 Task: Find connections with filter location Lagny-sur-Marne with filter topic #SmallBusinesswith filter profile language French with filter current company Aadhar Housing Finance Ltd. with filter school Government Engineering College (GEC) Bhavnagar with filter industry Fisheries with filter service category Information Management with filter keywords title Chief People Officer
Action: Mouse moved to (485, 89)
Screenshot: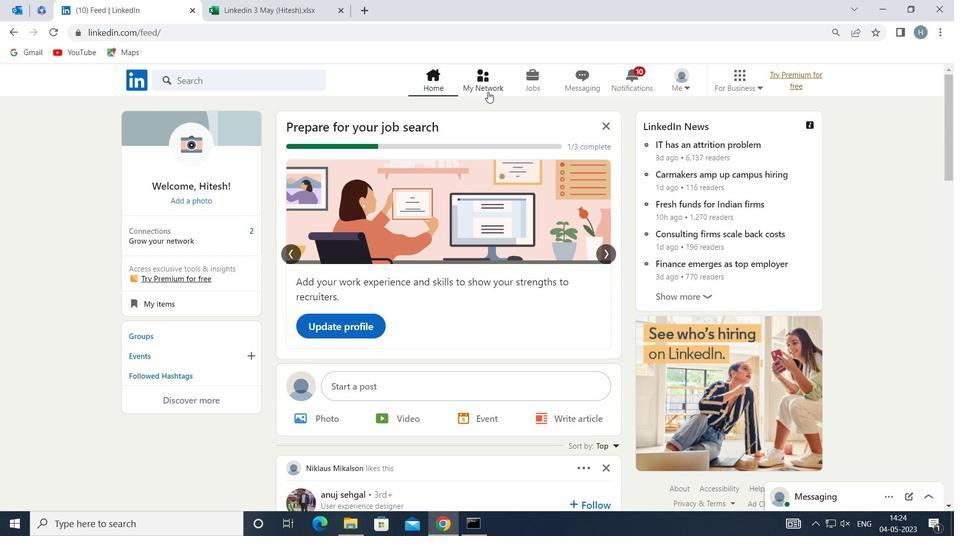 
Action: Mouse pressed left at (485, 89)
Screenshot: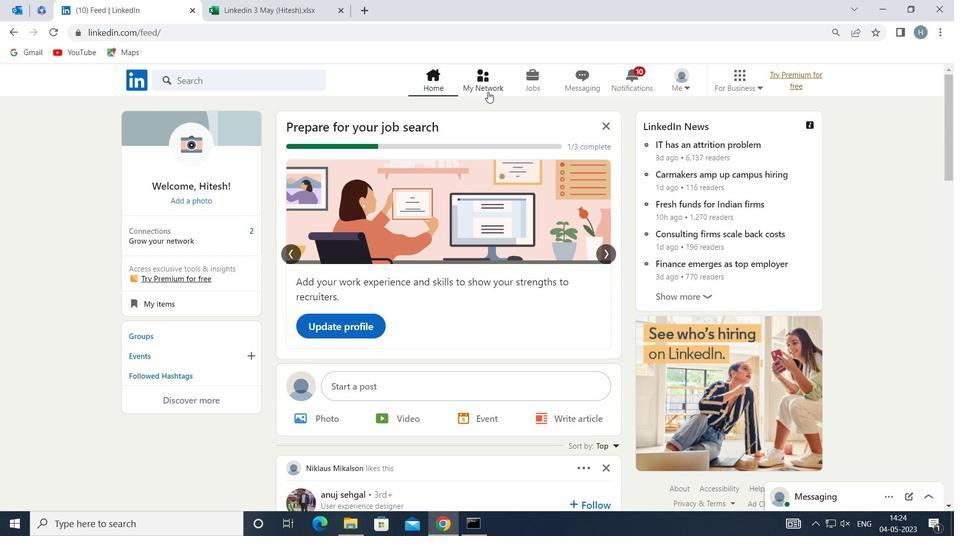 
Action: Mouse moved to (284, 149)
Screenshot: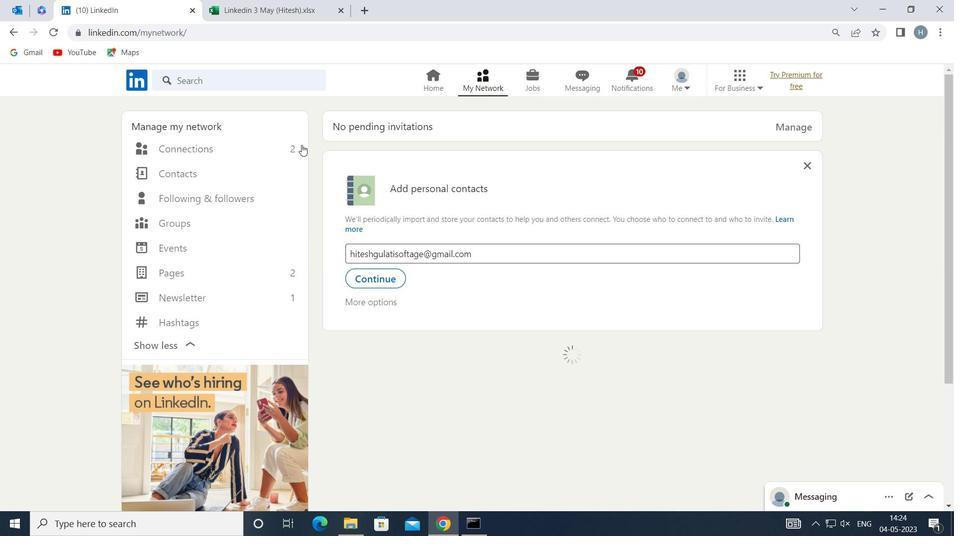 
Action: Mouse pressed left at (284, 149)
Screenshot: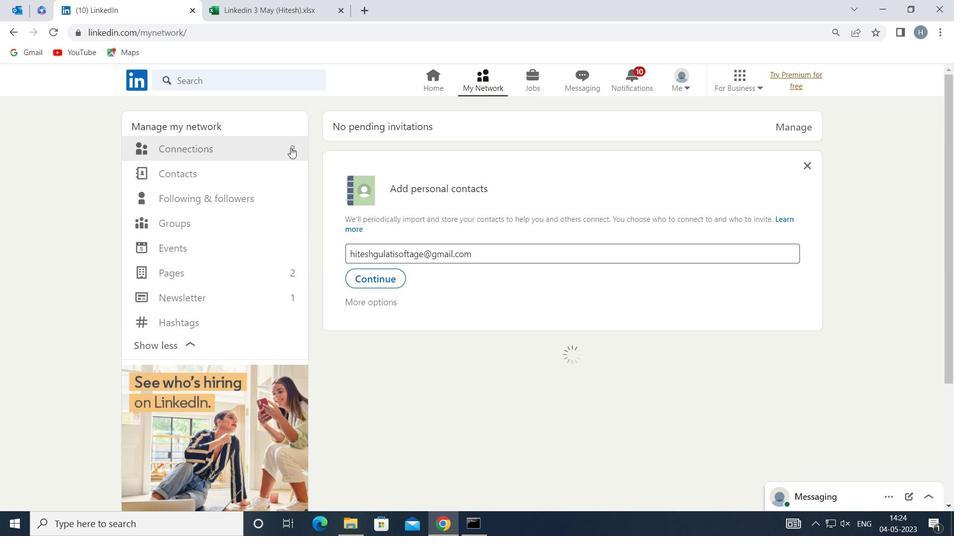 
Action: Mouse moved to (548, 148)
Screenshot: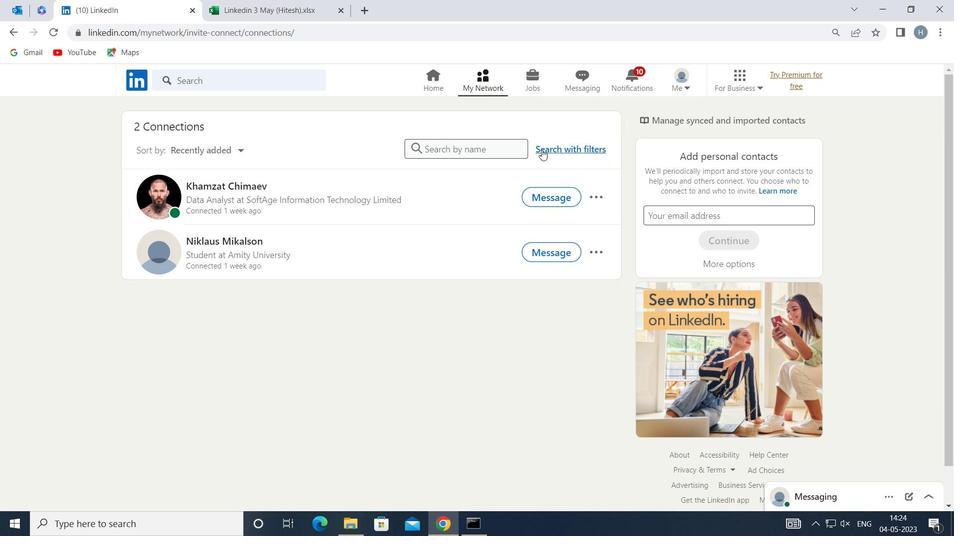 
Action: Mouse pressed left at (548, 148)
Screenshot: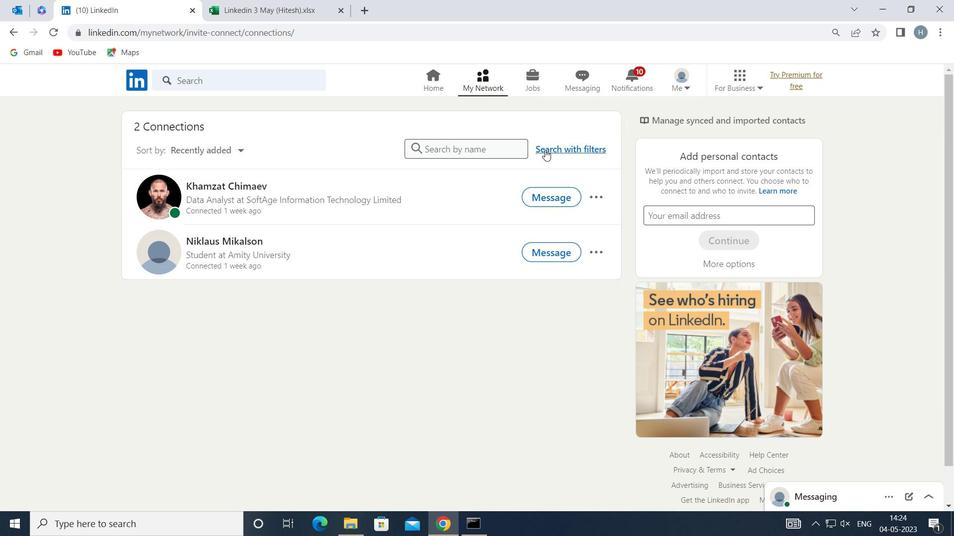 
Action: Mouse moved to (521, 112)
Screenshot: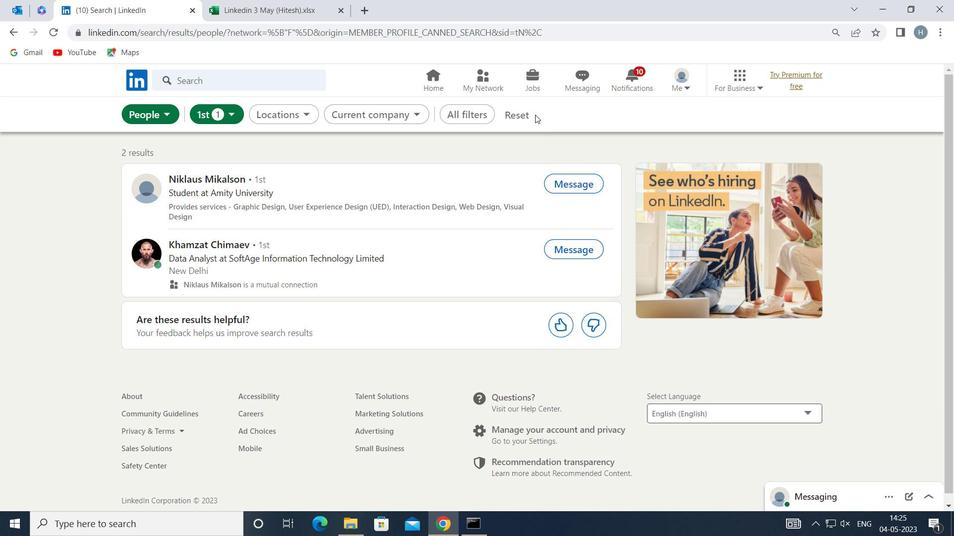 
Action: Mouse pressed left at (521, 112)
Screenshot: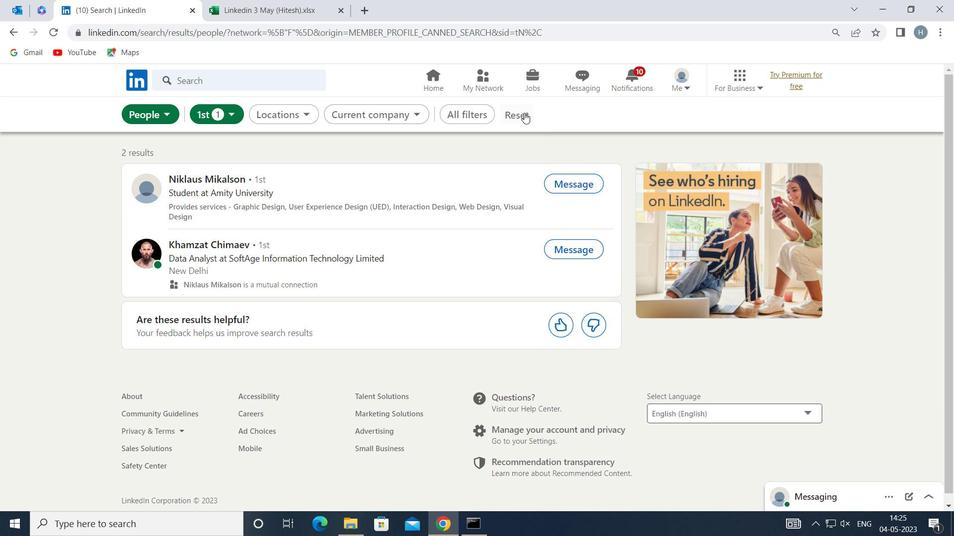 
Action: Mouse moved to (510, 112)
Screenshot: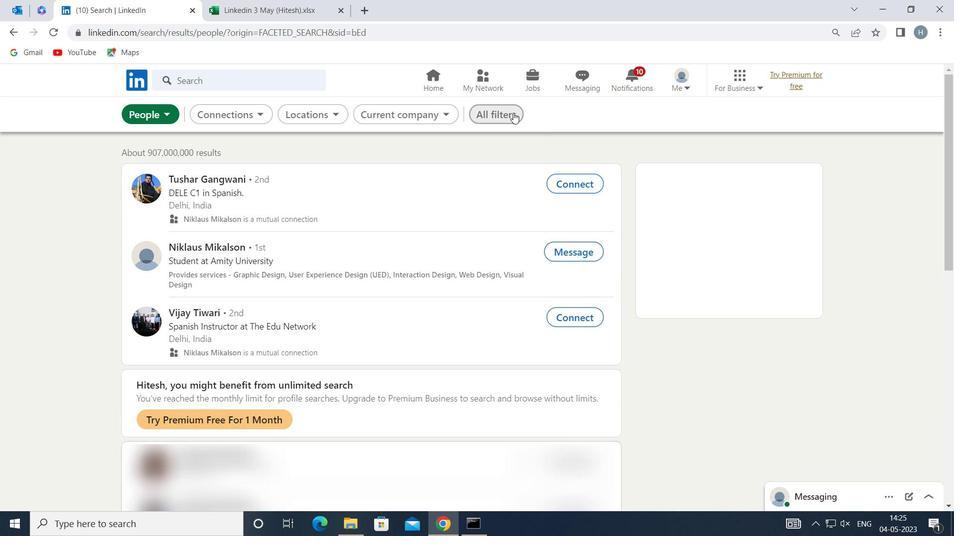 
Action: Mouse pressed left at (510, 112)
Screenshot: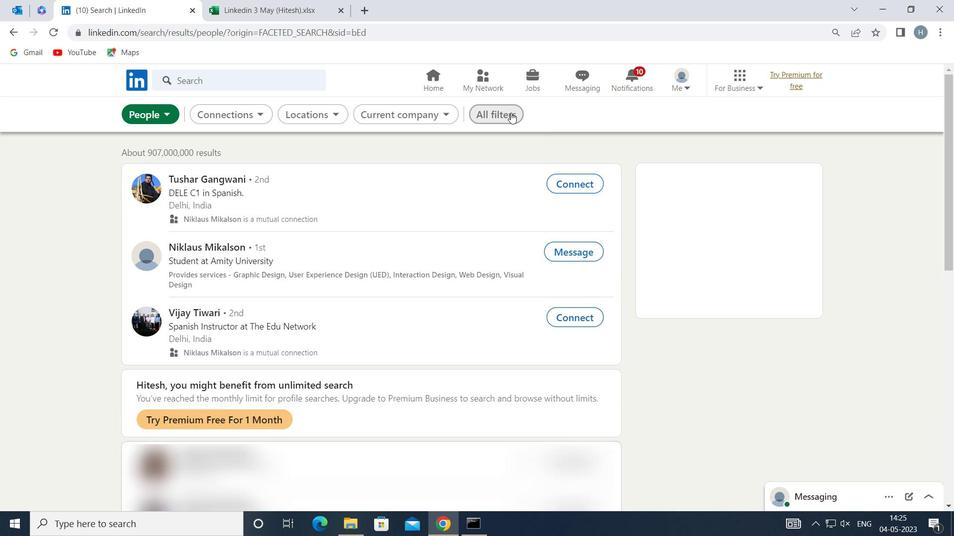 
Action: Mouse moved to (709, 211)
Screenshot: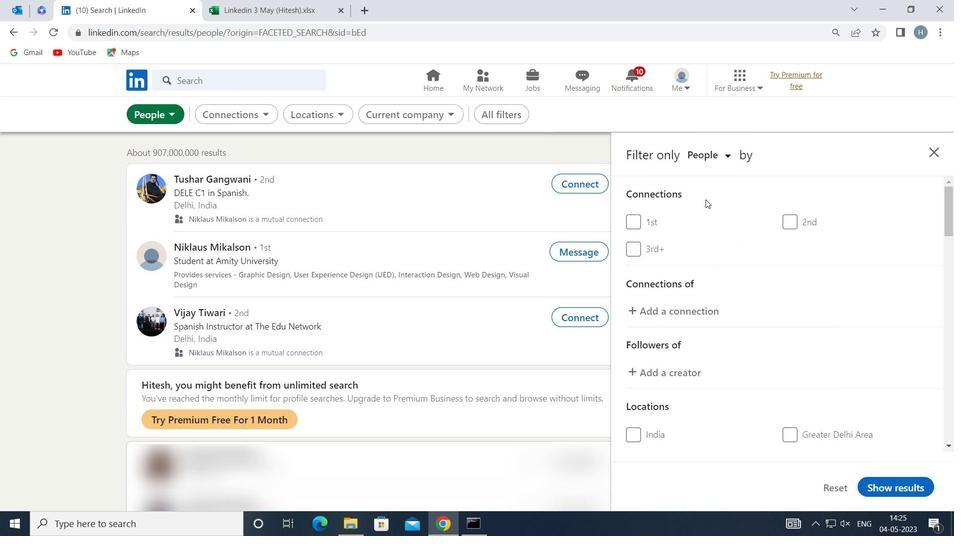
Action: Mouse scrolled (709, 210) with delta (0, 0)
Screenshot: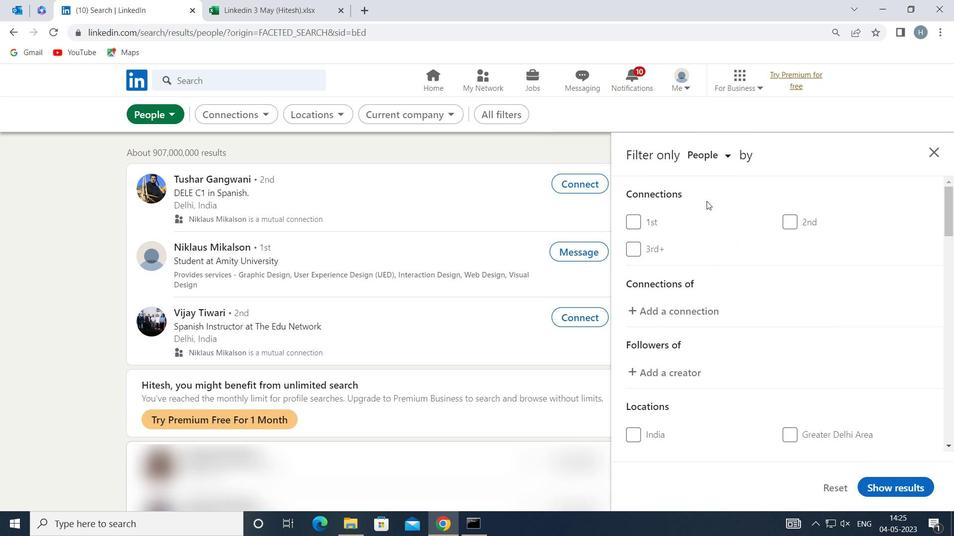 
Action: Mouse moved to (710, 212)
Screenshot: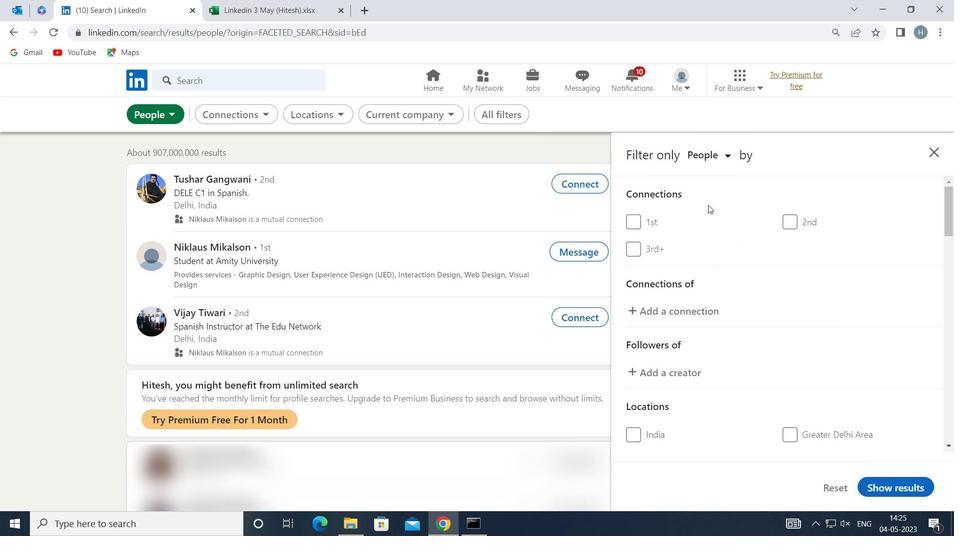 
Action: Mouse scrolled (710, 212) with delta (0, 0)
Screenshot: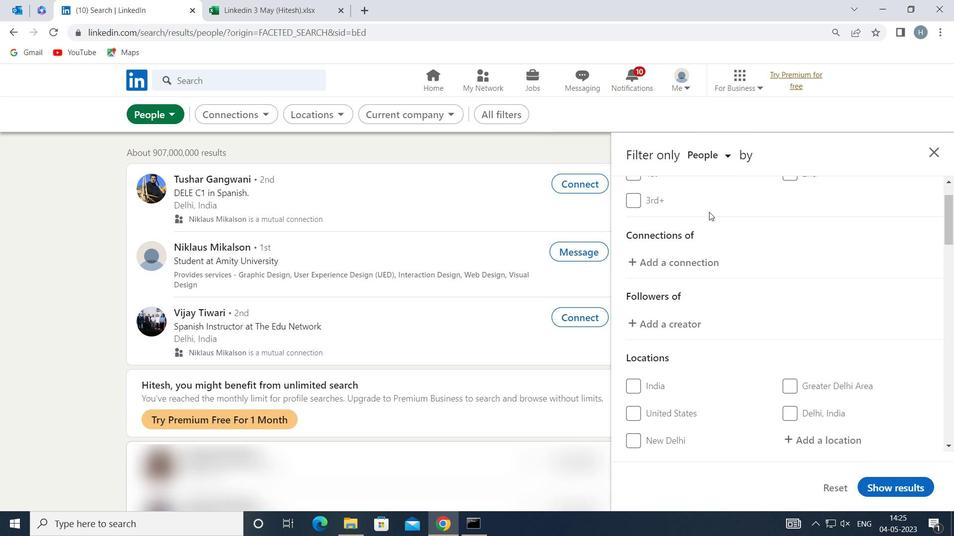 
Action: Mouse moved to (711, 214)
Screenshot: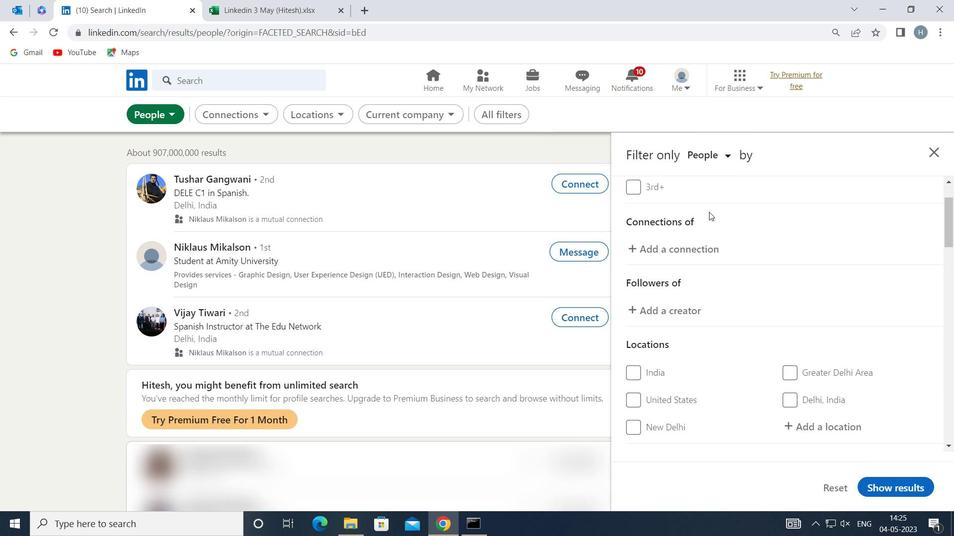 
Action: Mouse scrolled (711, 213) with delta (0, 0)
Screenshot: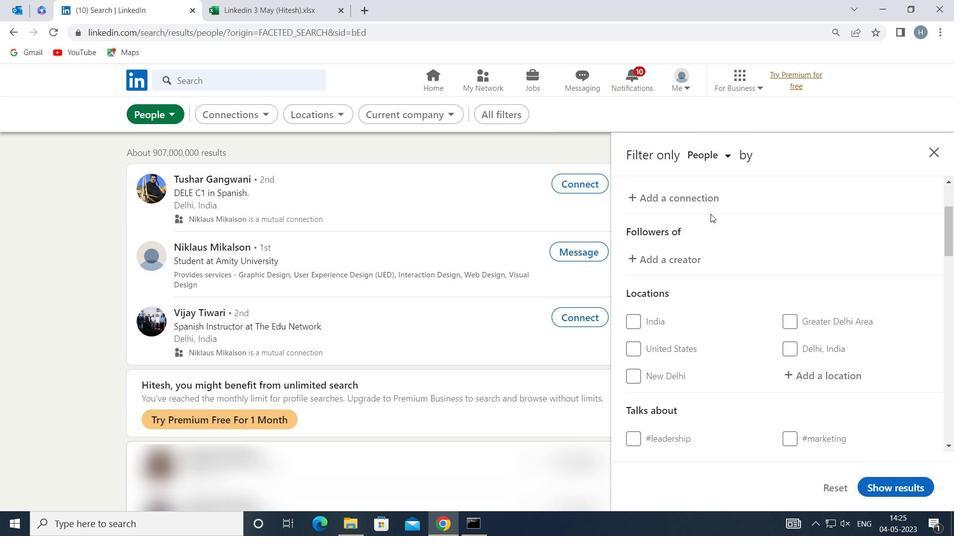 
Action: Mouse moved to (819, 301)
Screenshot: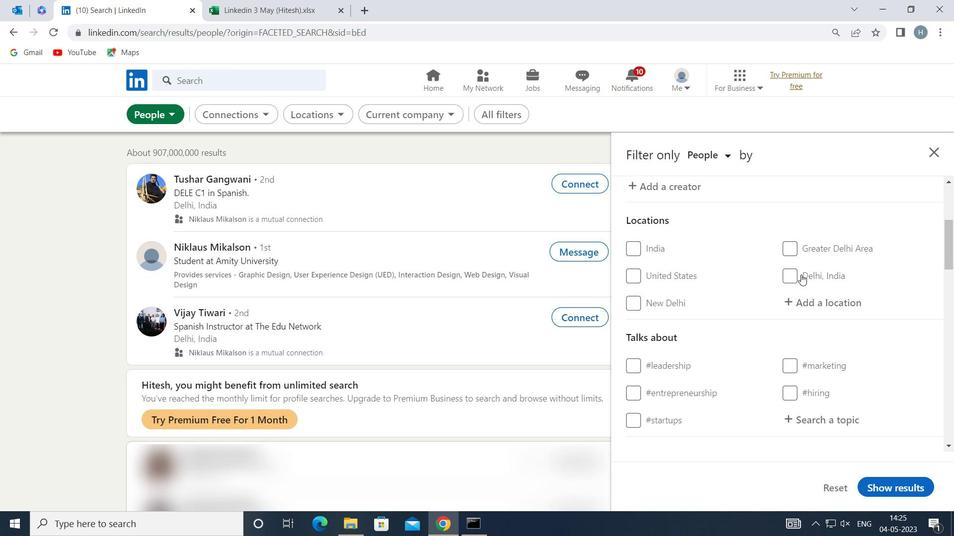 
Action: Mouse pressed left at (819, 301)
Screenshot: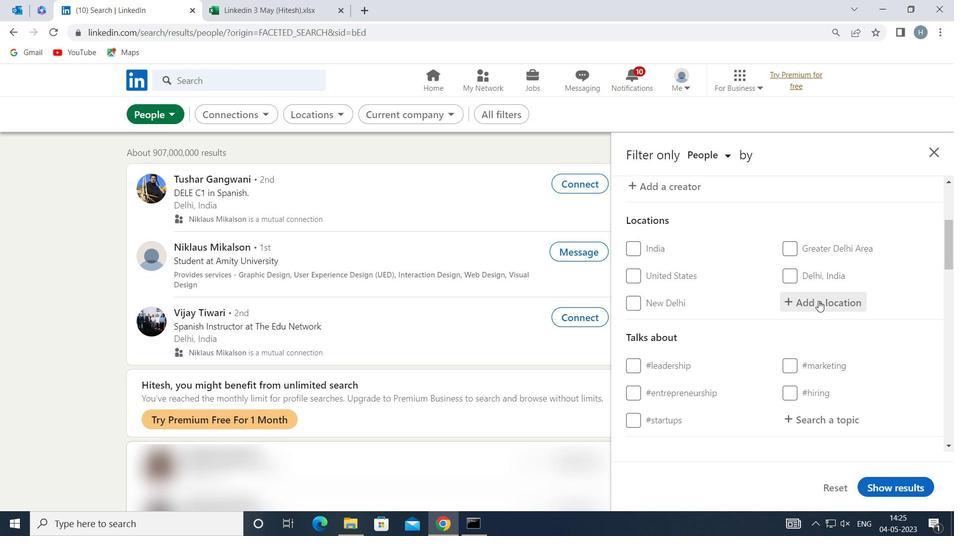
Action: Mouse moved to (819, 301)
Screenshot: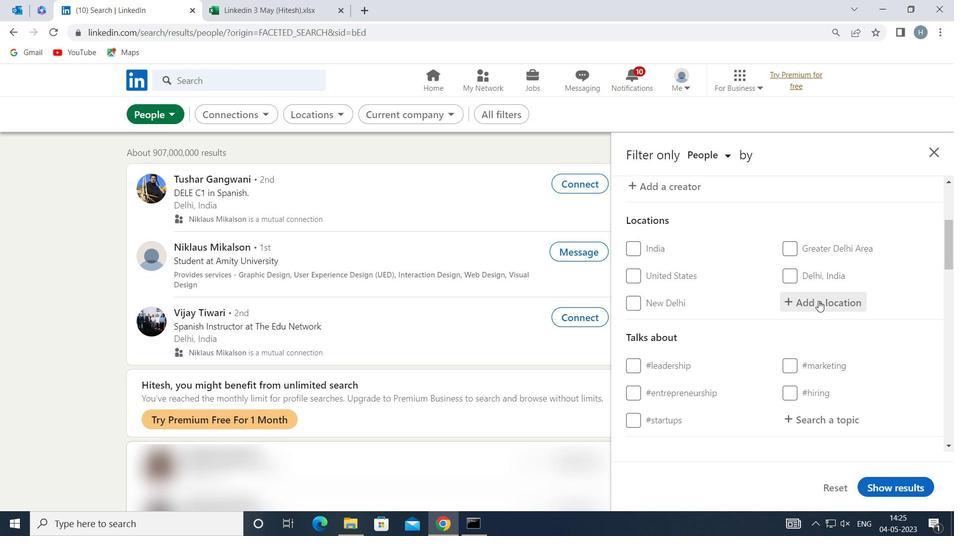 
Action: Key pressed <Key.shift>LAGNY<Key.space>S
Screenshot: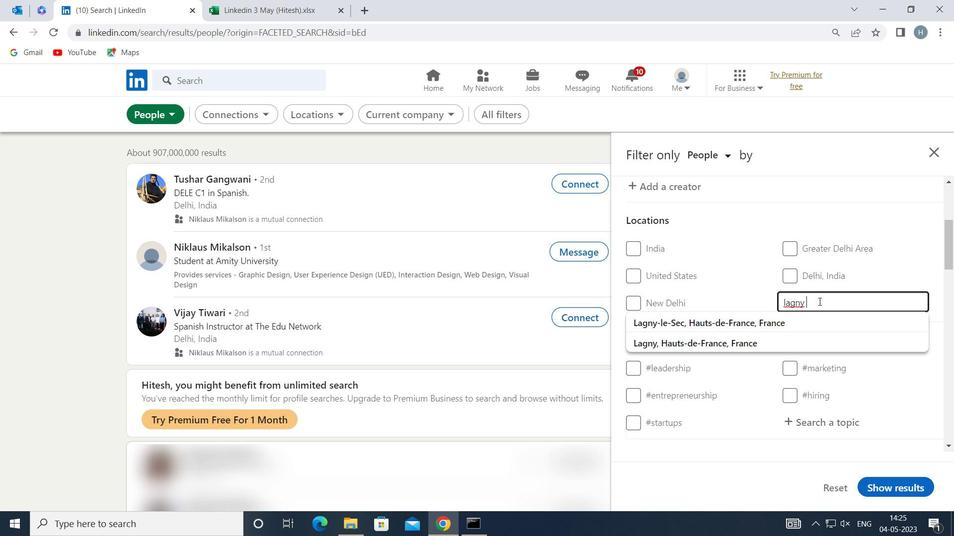 
Action: Mouse moved to (789, 324)
Screenshot: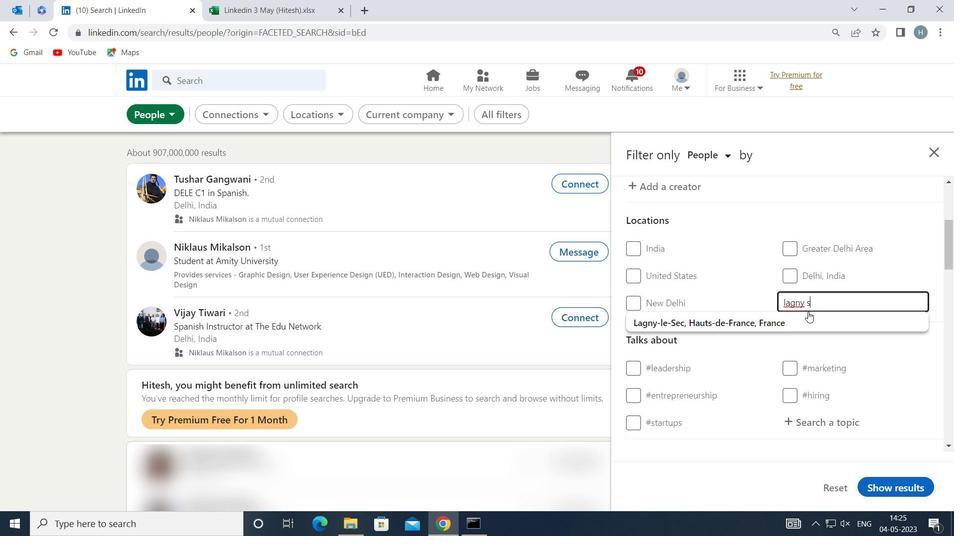 
Action: Mouse pressed left at (789, 324)
Screenshot: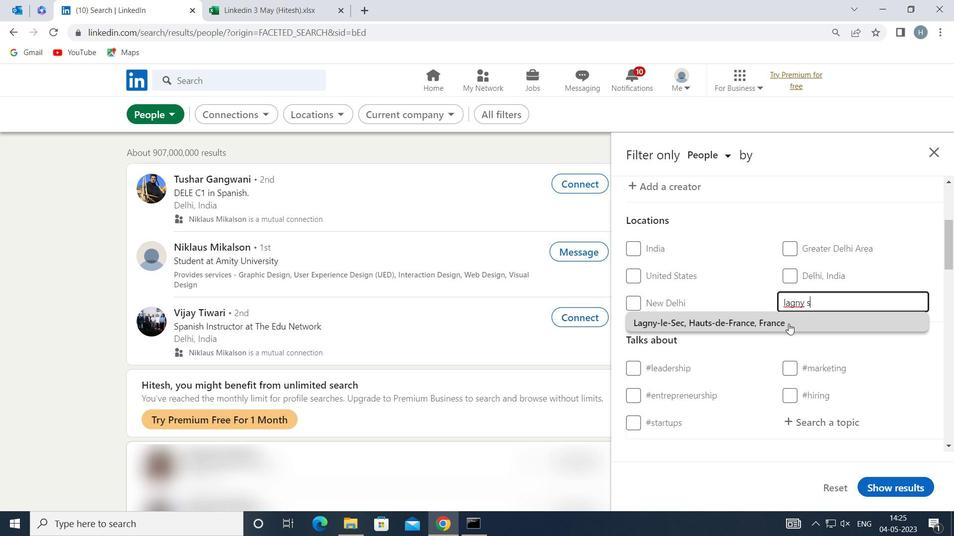 
Action: Mouse scrolled (789, 323) with delta (0, 0)
Screenshot: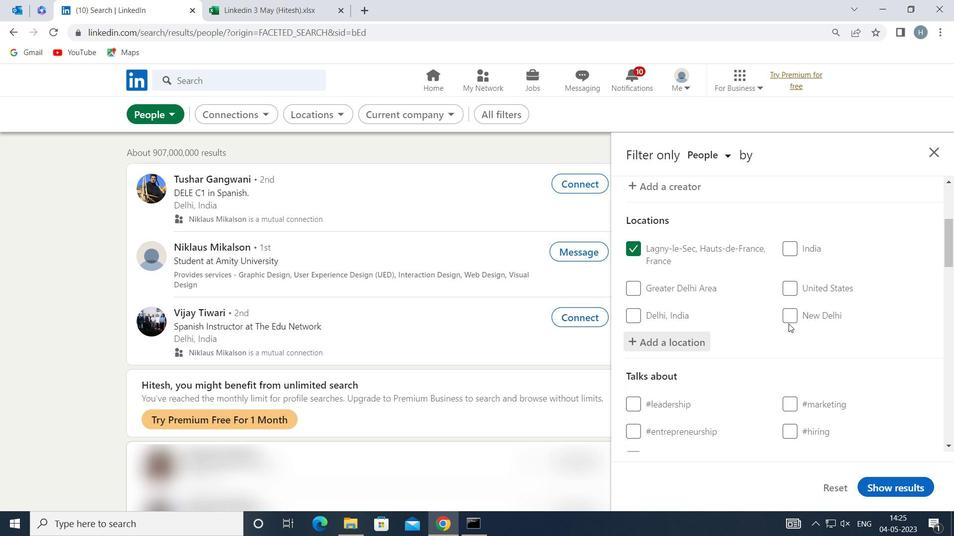 
Action: Mouse scrolled (789, 323) with delta (0, 0)
Screenshot: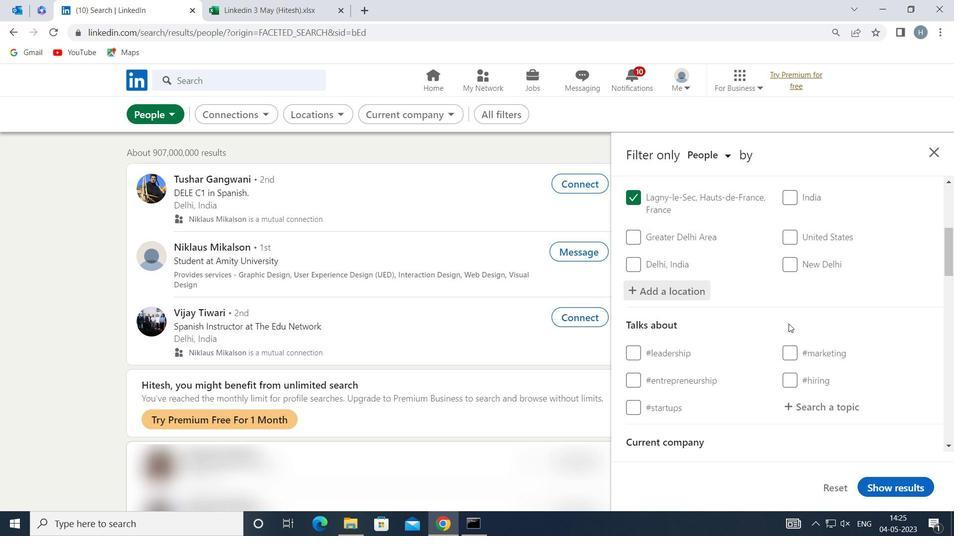 
Action: Mouse moved to (825, 331)
Screenshot: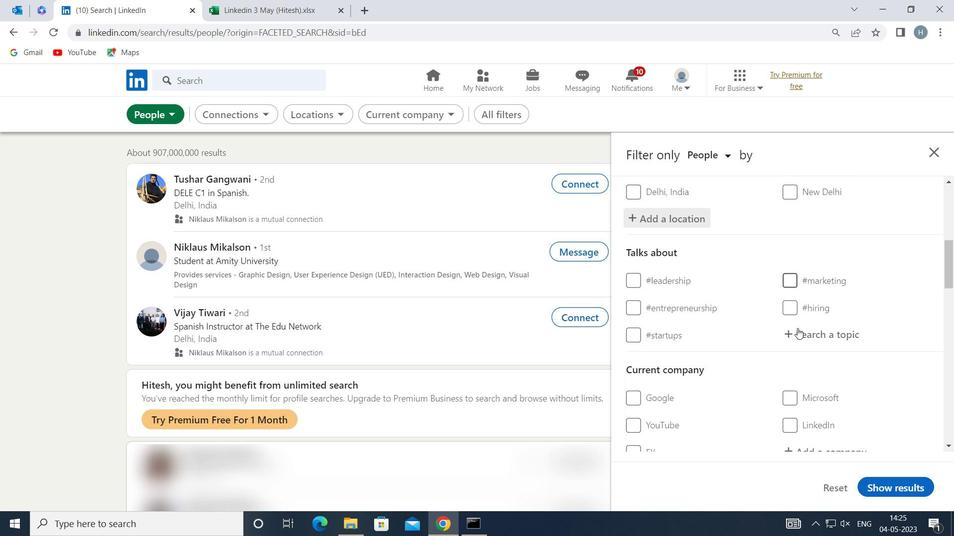
Action: Mouse pressed left at (825, 331)
Screenshot: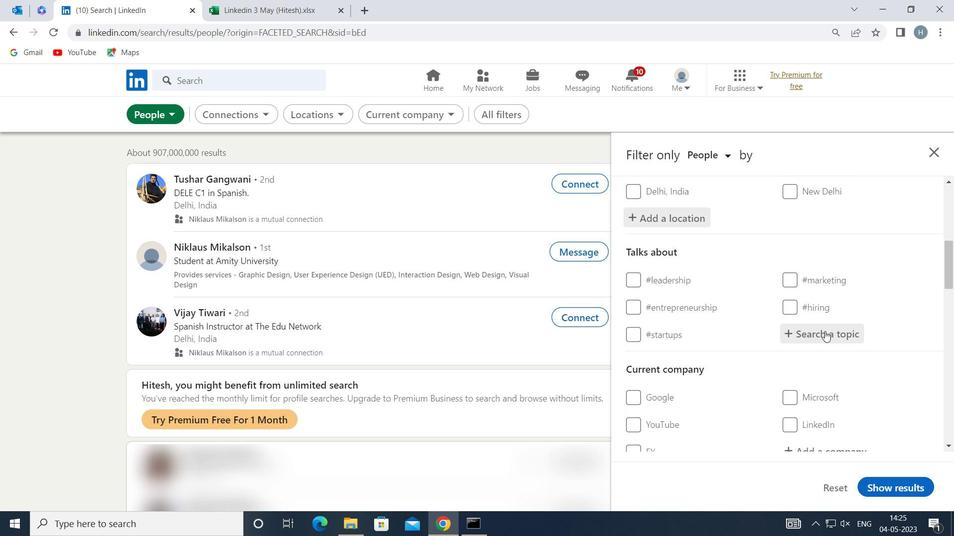 
Action: Key pressed <Key.shift>SMALL<Key.shift>BUSINESS
Screenshot: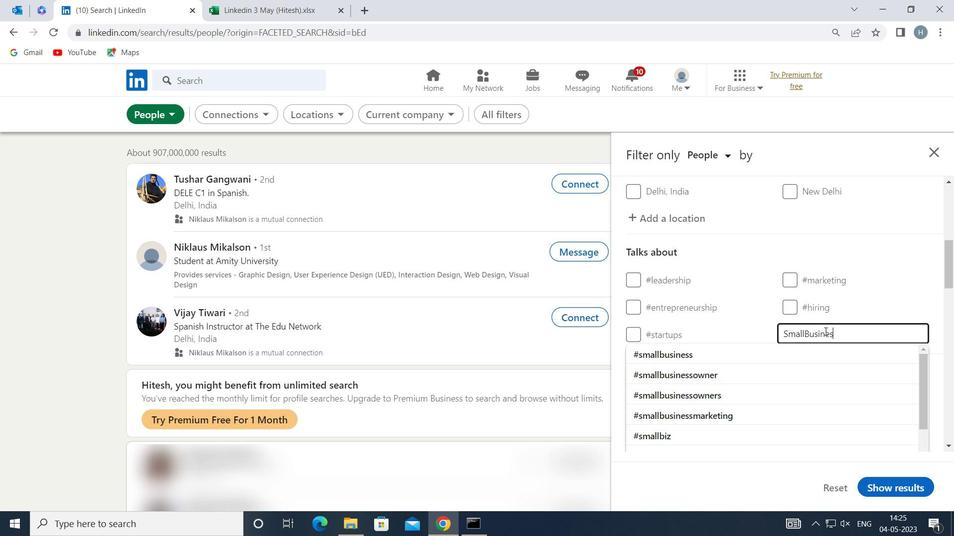 
Action: Mouse moved to (762, 351)
Screenshot: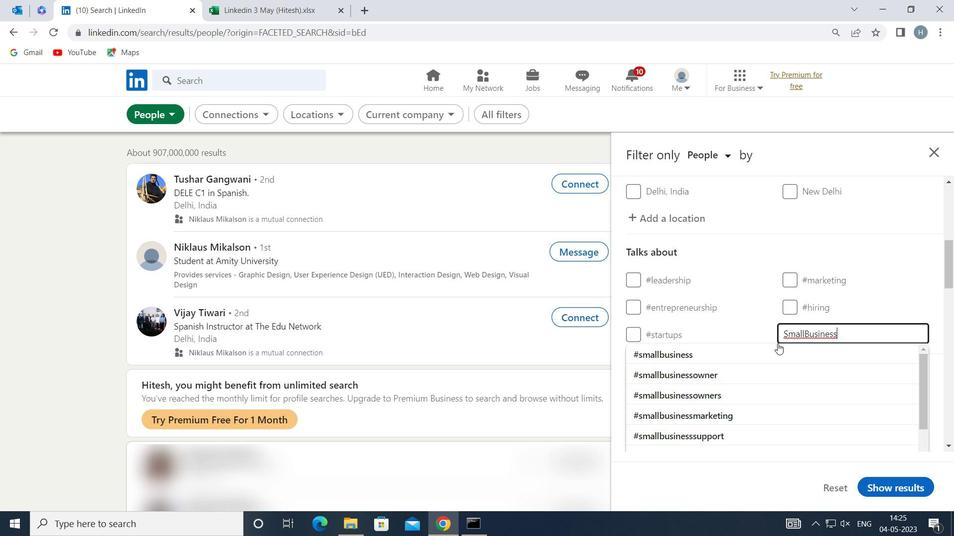 
Action: Mouse pressed left at (762, 351)
Screenshot: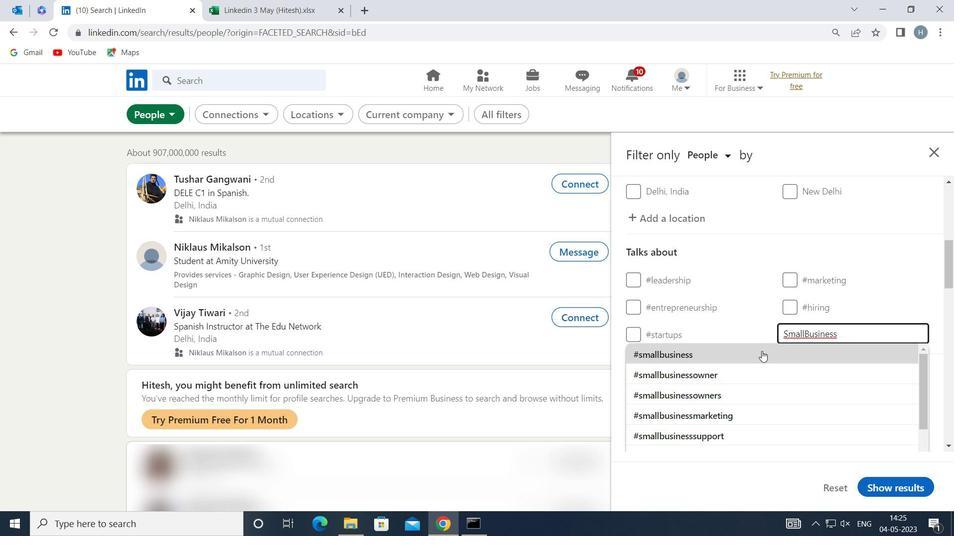 
Action: Mouse moved to (762, 348)
Screenshot: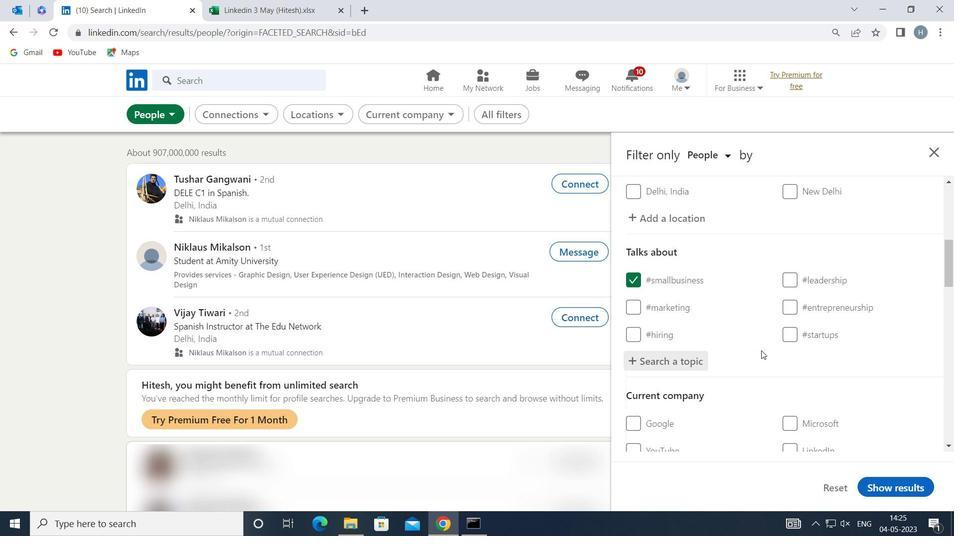 
Action: Mouse scrolled (762, 347) with delta (0, 0)
Screenshot: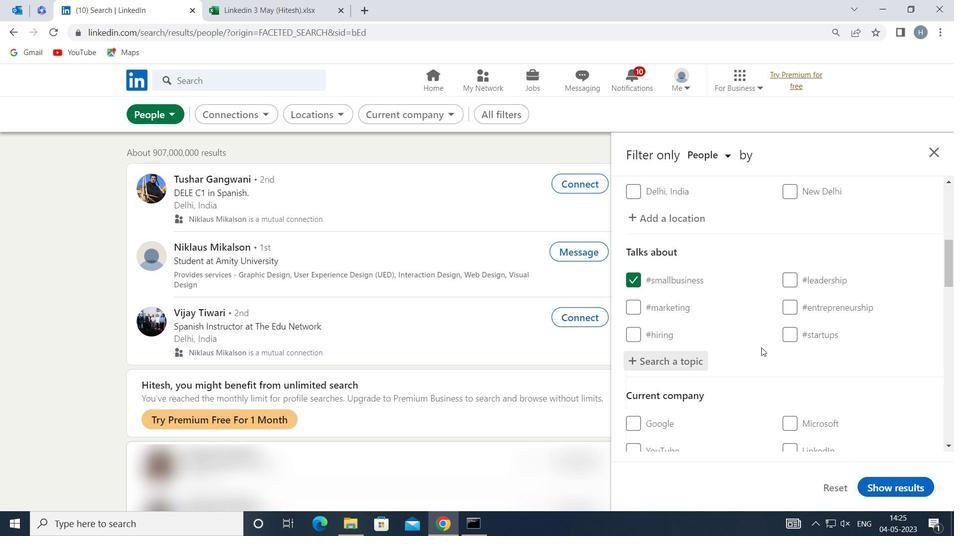
Action: Mouse scrolled (762, 347) with delta (0, 0)
Screenshot: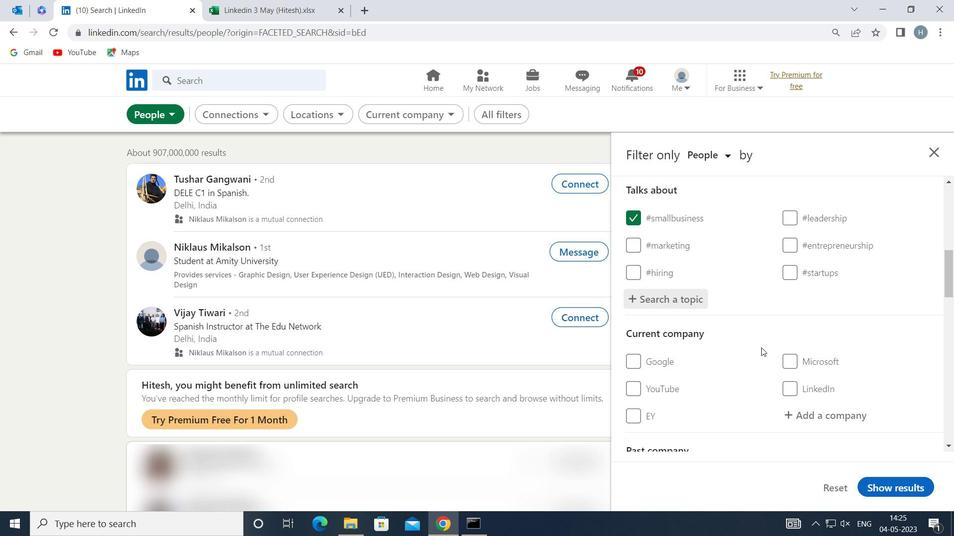 
Action: Mouse moved to (762, 345)
Screenshot: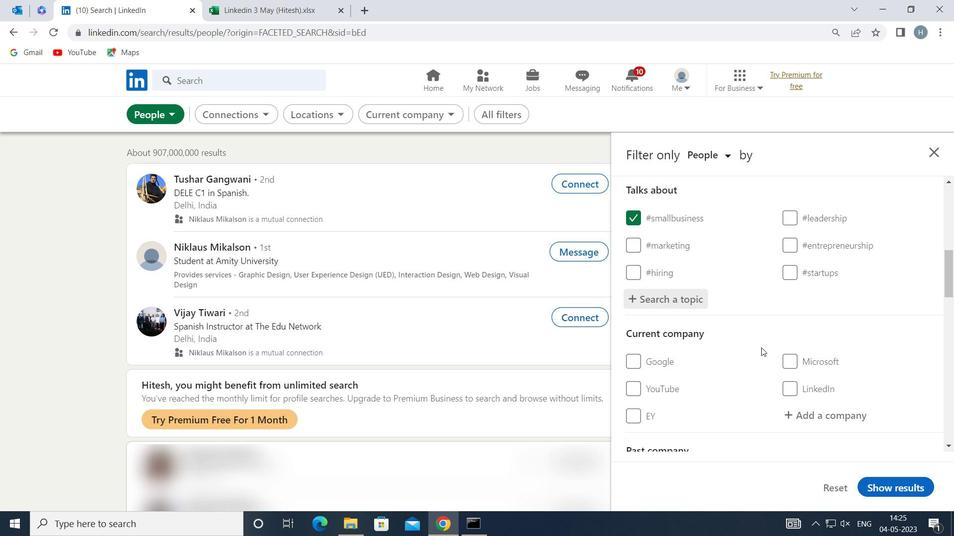 
Action: Mouse scrolled (762, 344) with delta (0, 0)
Screenshot: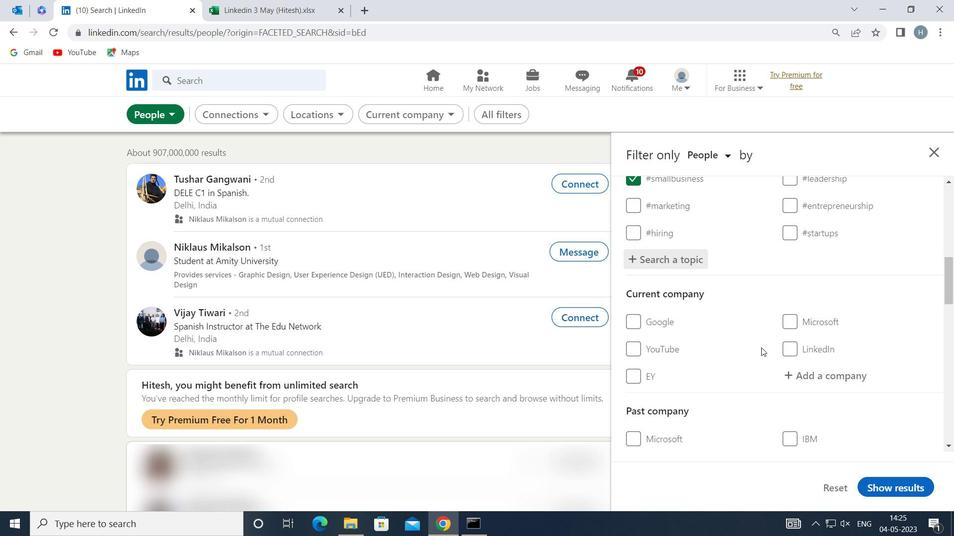 
Action: Mouse scrolled (762, 344) with delta (0, 0)
Screenshot: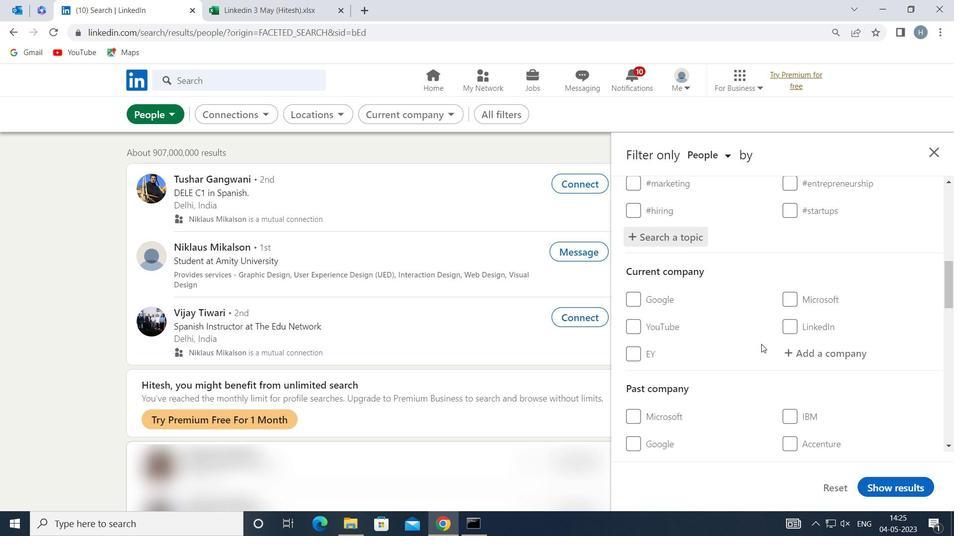 
Action: Mouse scrolled (762, 344) with delta (0, 0)
Screenshot: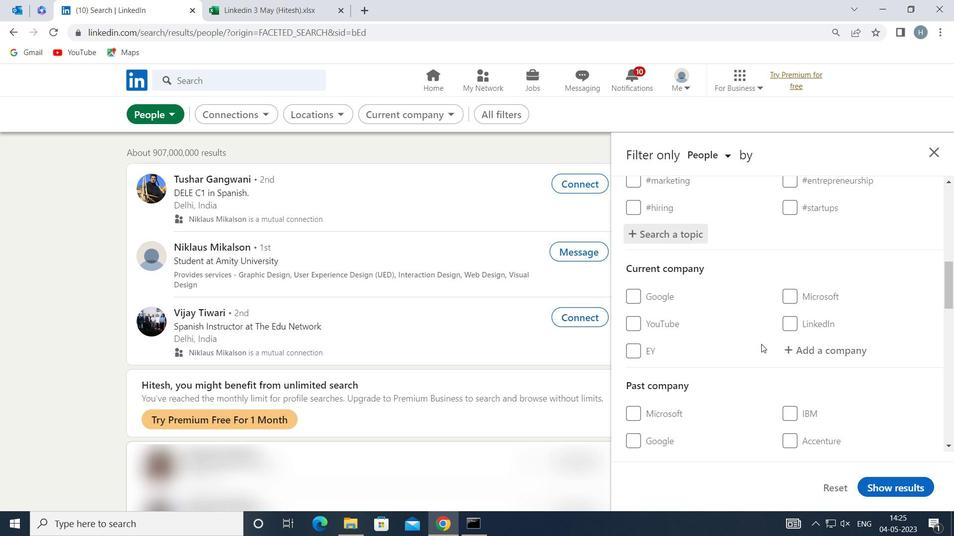 
Action: Mouse scrolled (762, 344) with delta (0, 0)
Screenshot: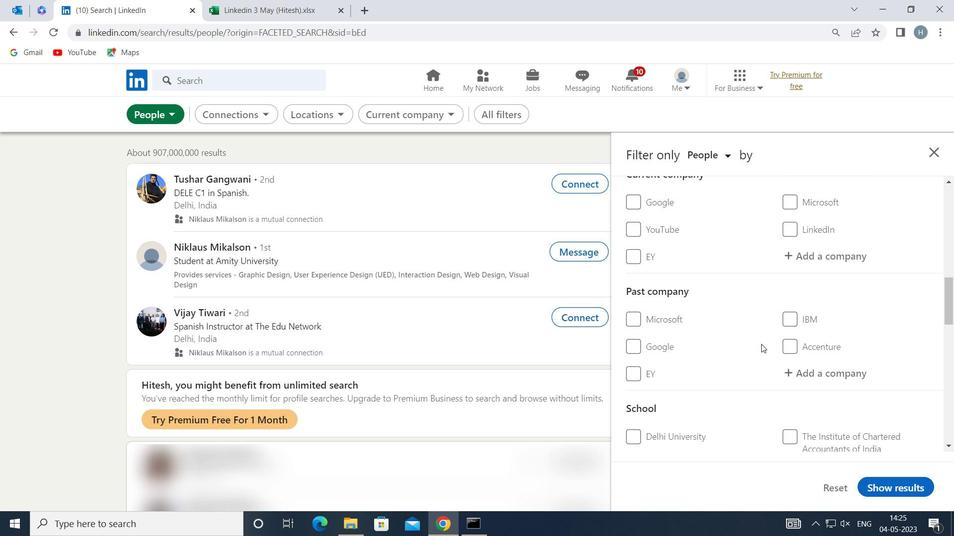 
Action: Mouse scrolled (762, 344) with delta (0, 0)
Screenshot: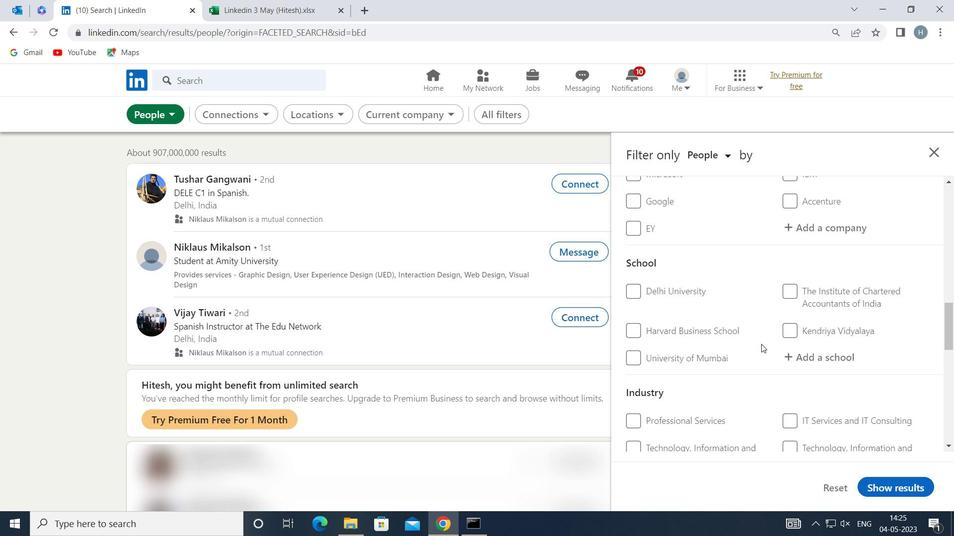 
Action: Mouse scrolled (762, 344) with delta (0, 0)
Screenshot: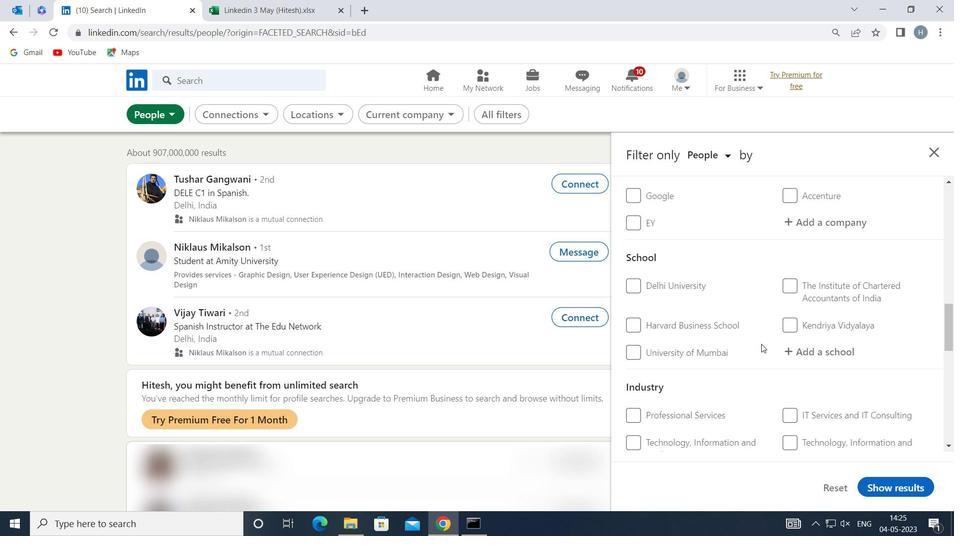 
Action: Mouse scrolled (762, 344) with delta (0, 0)
Screenshot: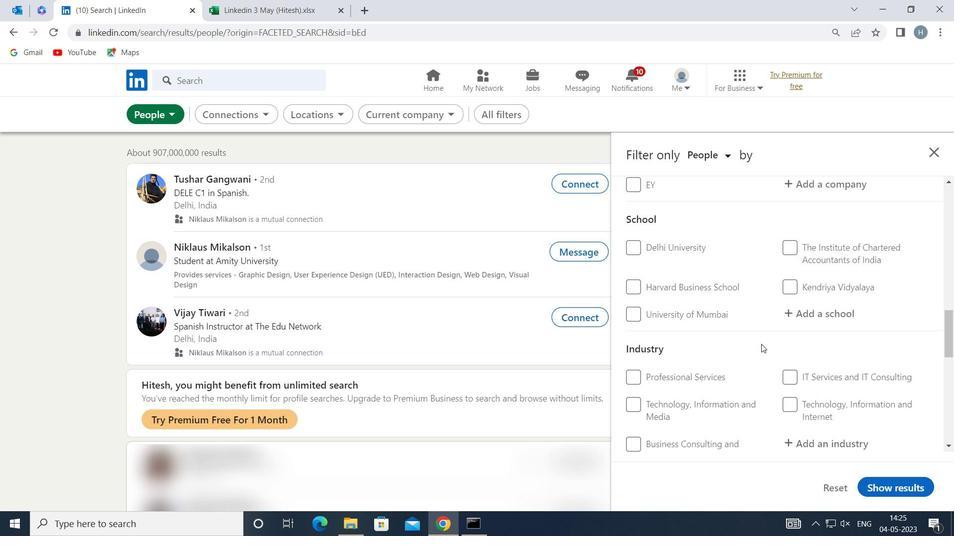 
Action: Mouse scrolled (762, 344) with delta (0, 0)
Screenshot: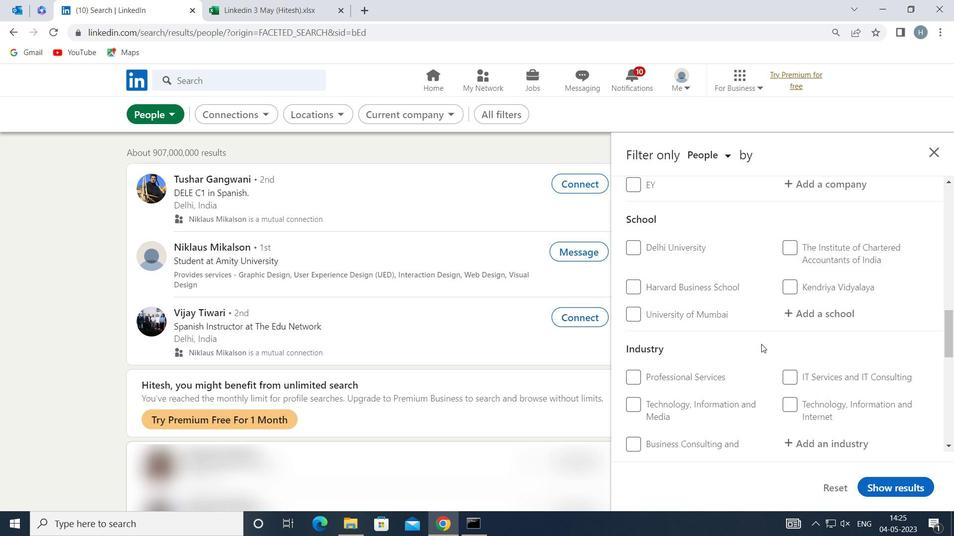 
Action: Mouse moved to (762, 344)
Screenshot: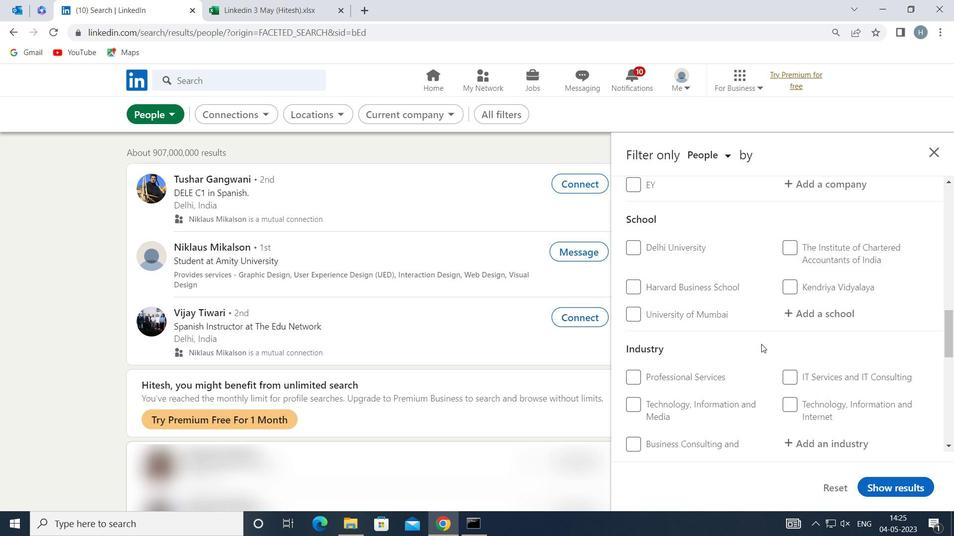 
Action: Mouse scrolled (762, 344) with delta (0, 0)
Screenshot: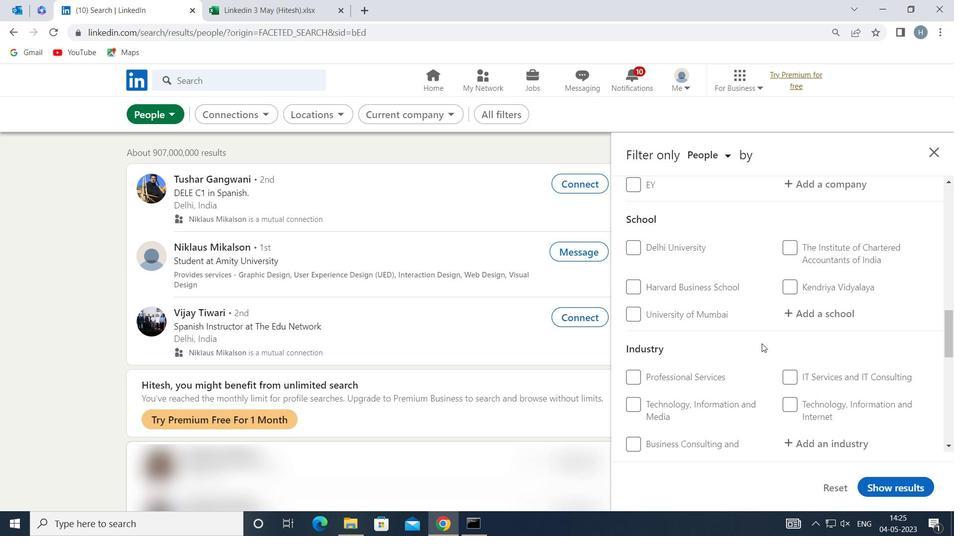 
Action: Mouse moved to (791, 251)
Screenshot: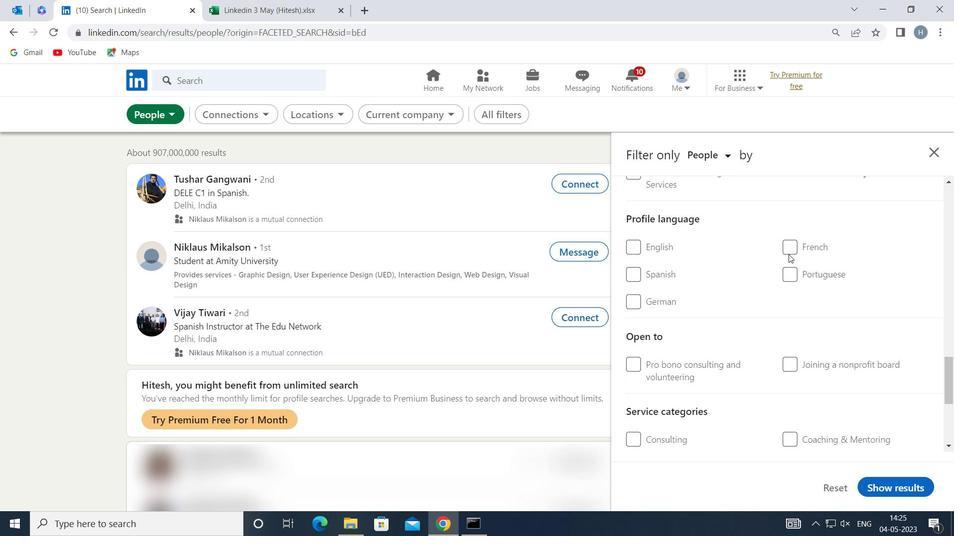
Action: Mouse pressed left at (791, 251)
Screenshot: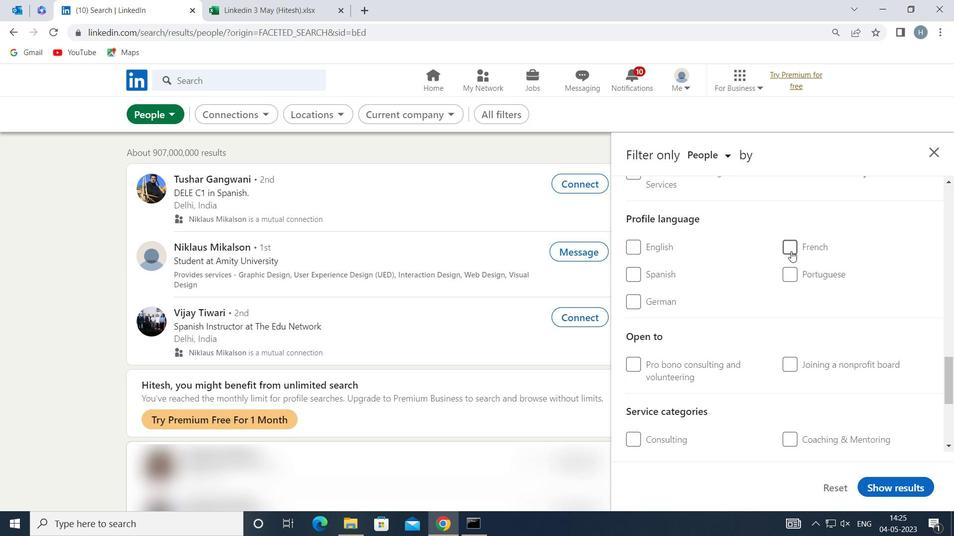 
Action: Mouse moved to (766, 285)
Screenshot: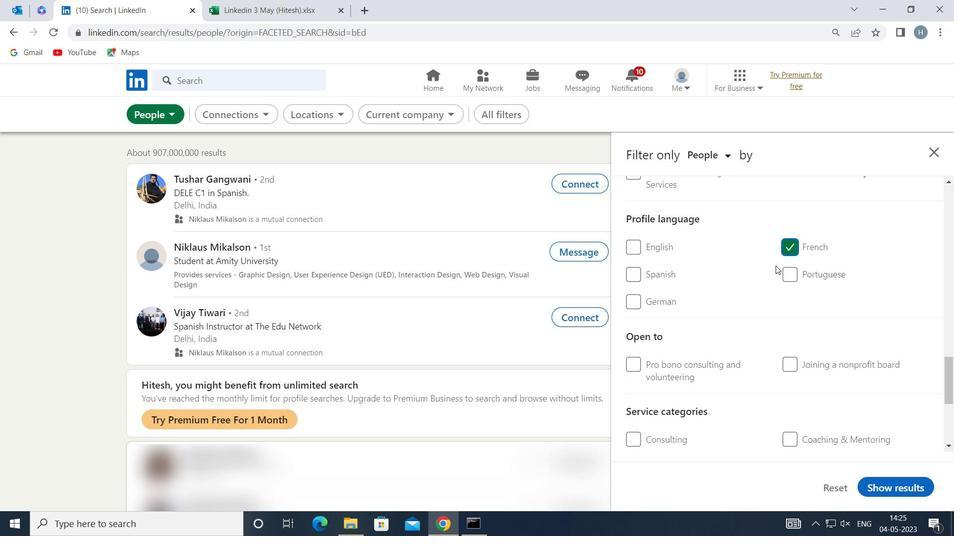 
Action: Mouse scrolled (766, 286) with delta (0, 0)
Screenshot: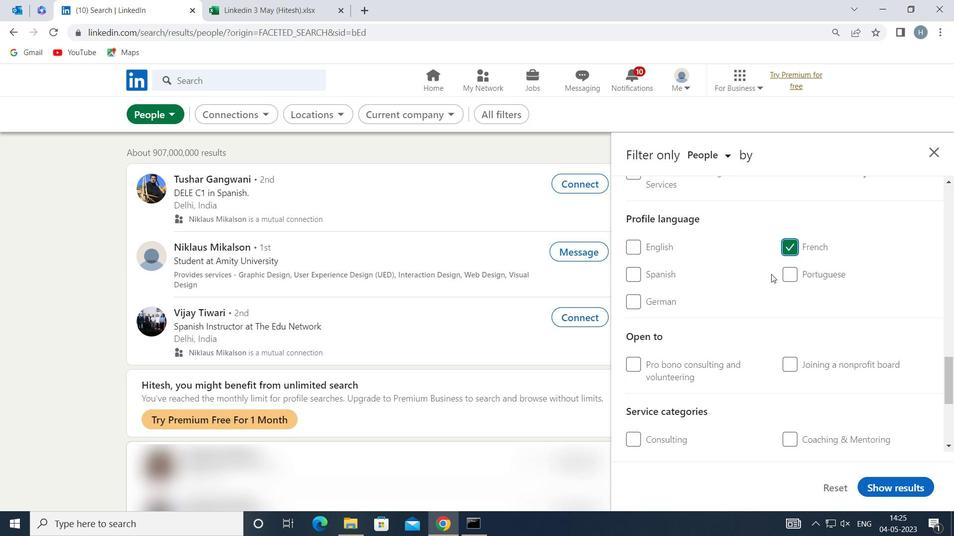 
Action: Mouse scrolled (766, 286) with delta (0, 0)
Screenshot: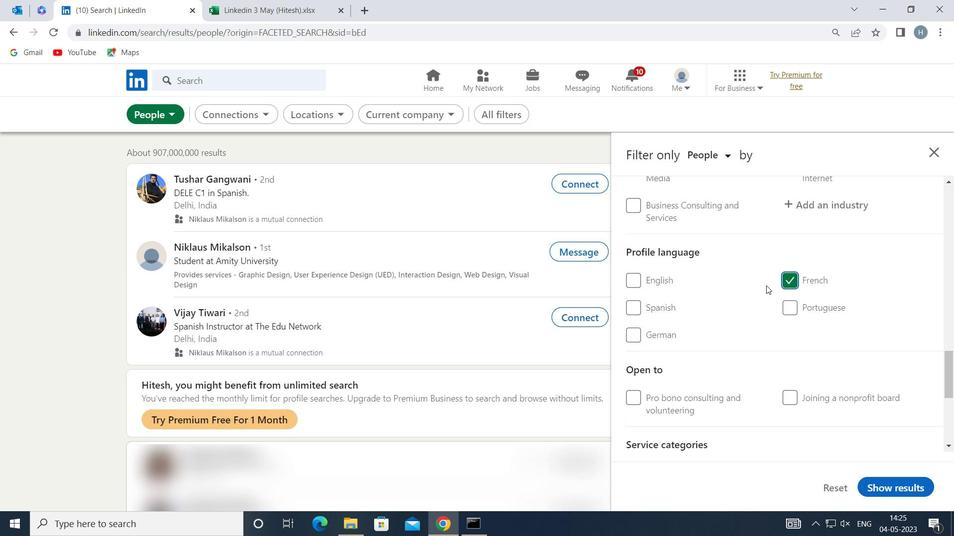 
Action: Mouse scrolled (766, 286) with delta (0, 0)
Screenshot: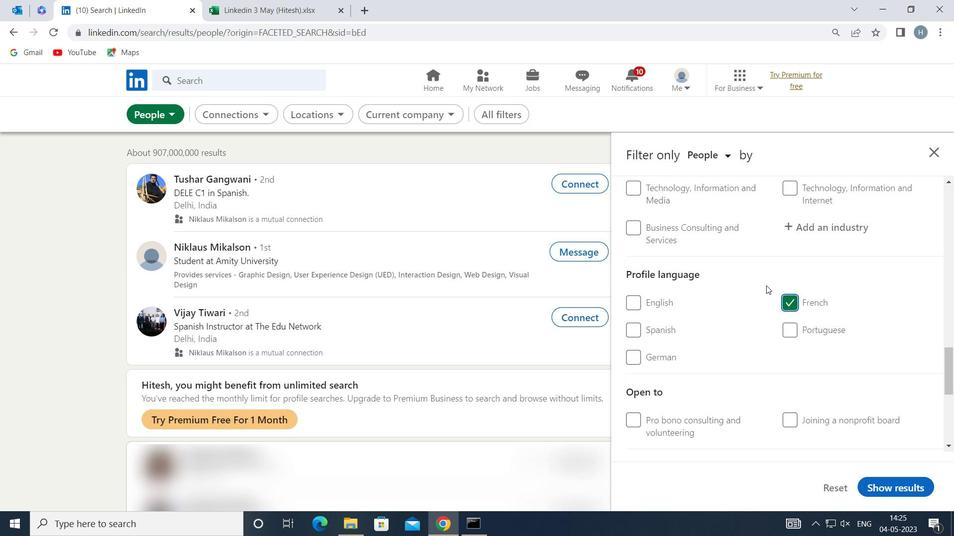 
Action: Mouse scrolled (766, 286) with delta (0, 0)
Screenshot: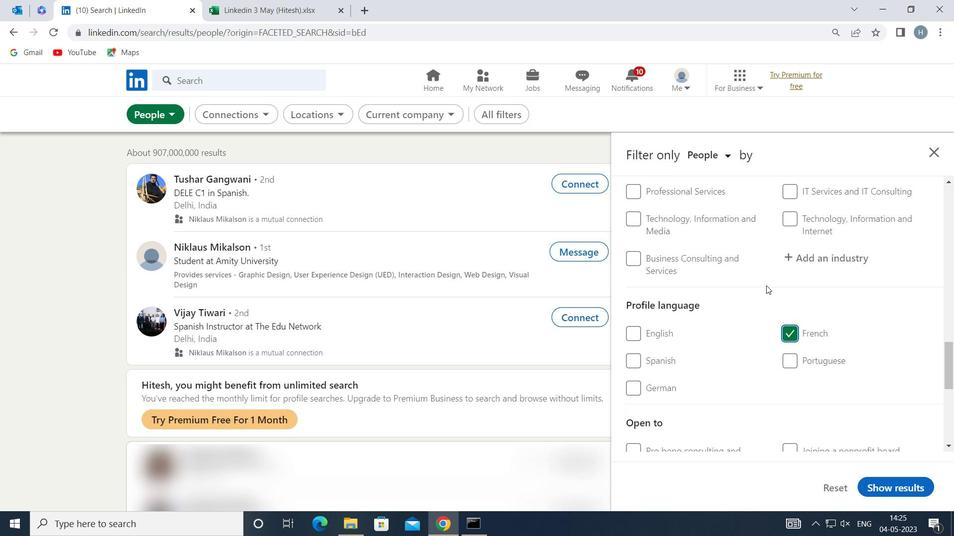 
Action: Mouse scrolled (766, 286) with delta (0, 0)
Screenshot: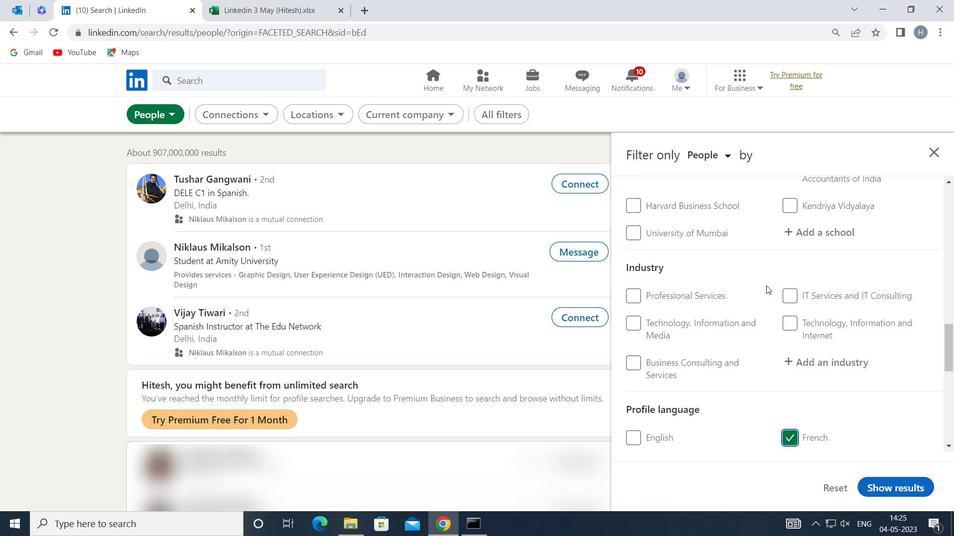 
Action: Mouse scrolled (766, 286) with delta (0, 0)
Screenshot: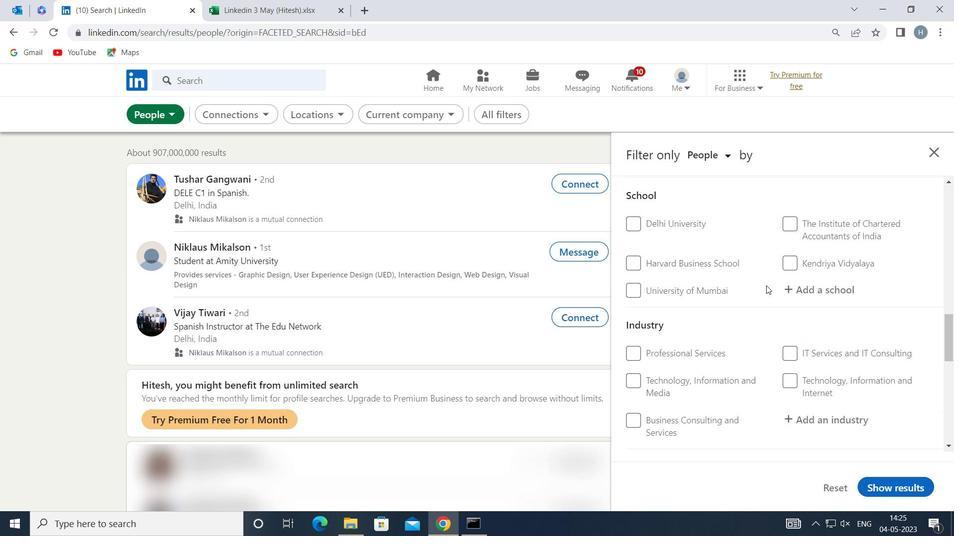 
Action: Mouse scrolled (766, 286) with delta (0, 0)
Screenshot: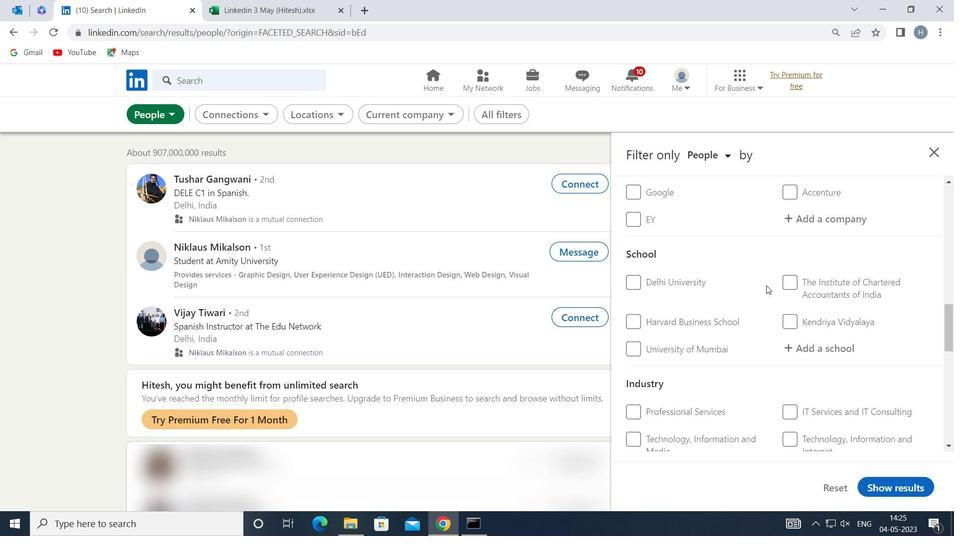 
Action: Mouse scrolled (766, 286) with delta (0, 0)
Screenshot: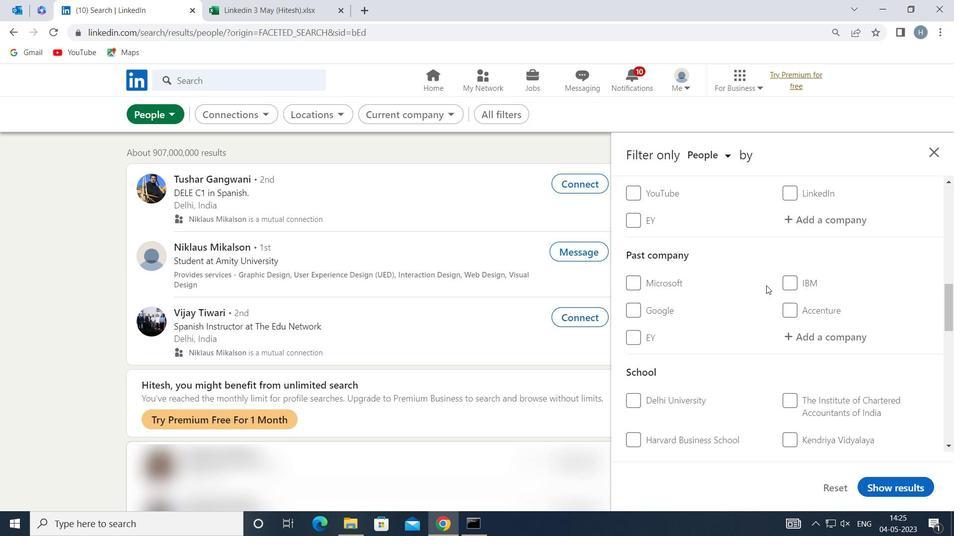 
Action: Mouse moved to (810, 291)
Screenshot: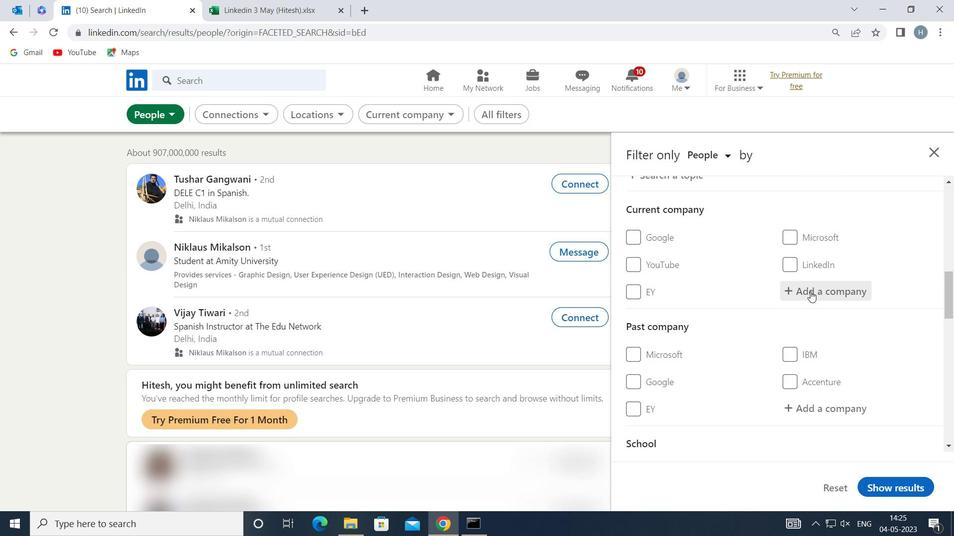 
Action: Mouse pressed left at (810, 291)
Screenshot: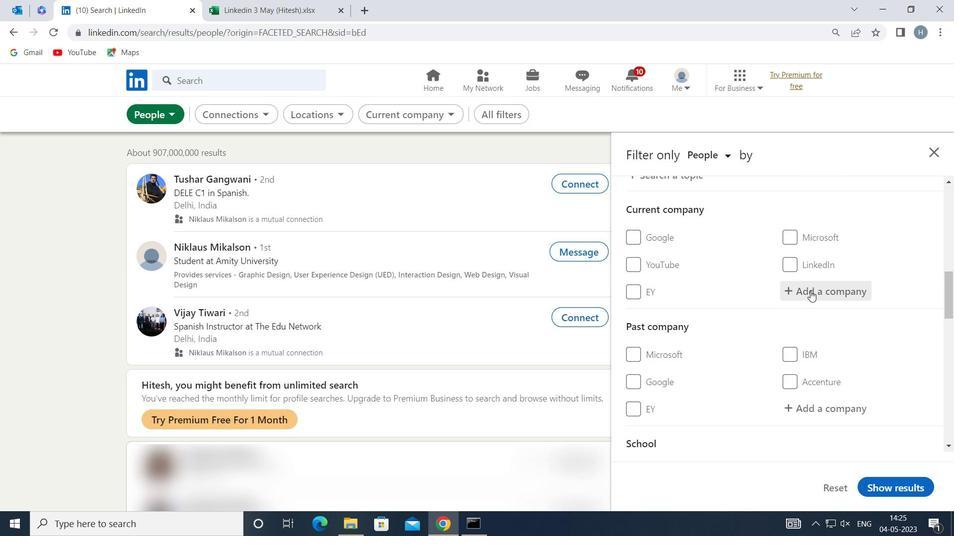 
Action: Key pressed <Key.shift>AADHAR<Key.space><Key.shift>HOUSING<Key.space>
Screenshot: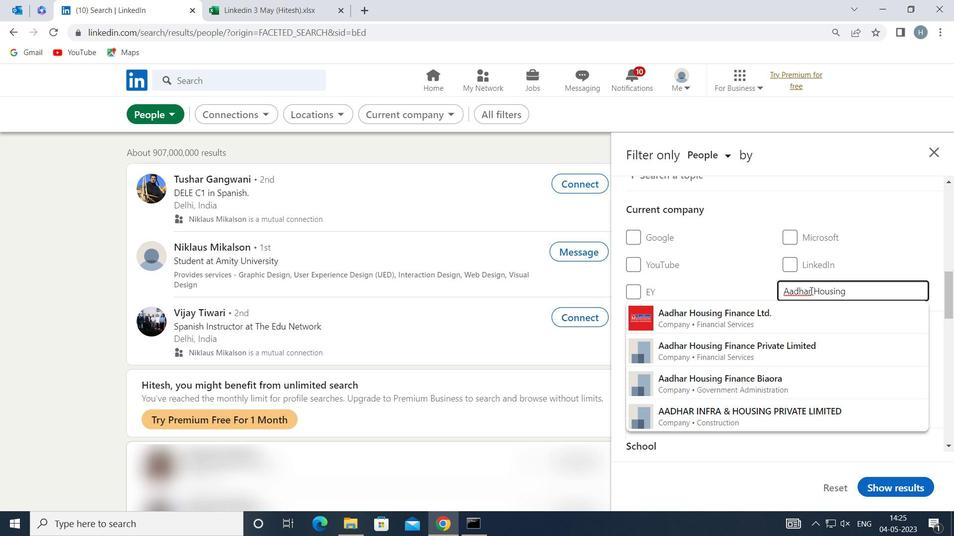 
Action: Mouse moved to (761, 317)
Screenshot: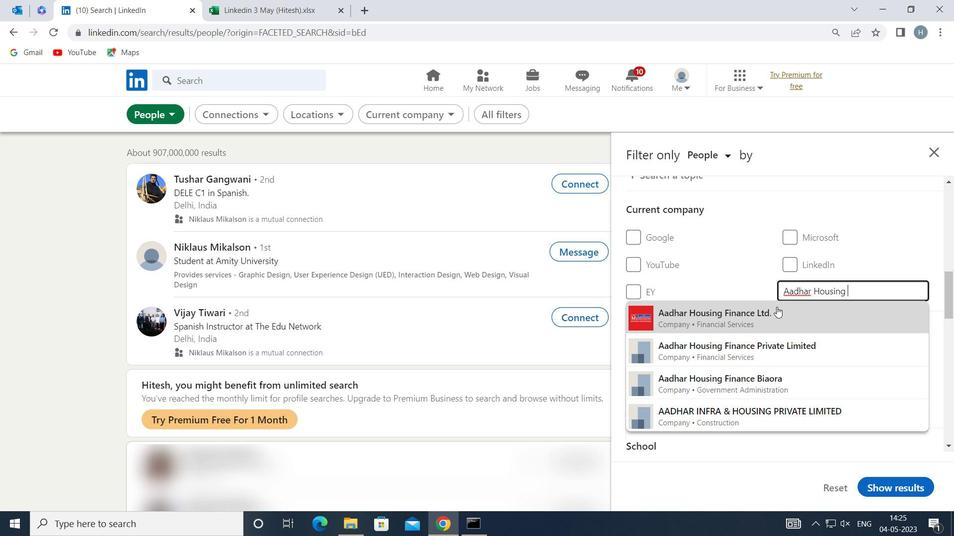 
Action: Mouse pressed left at (761, 317)
Screenshot: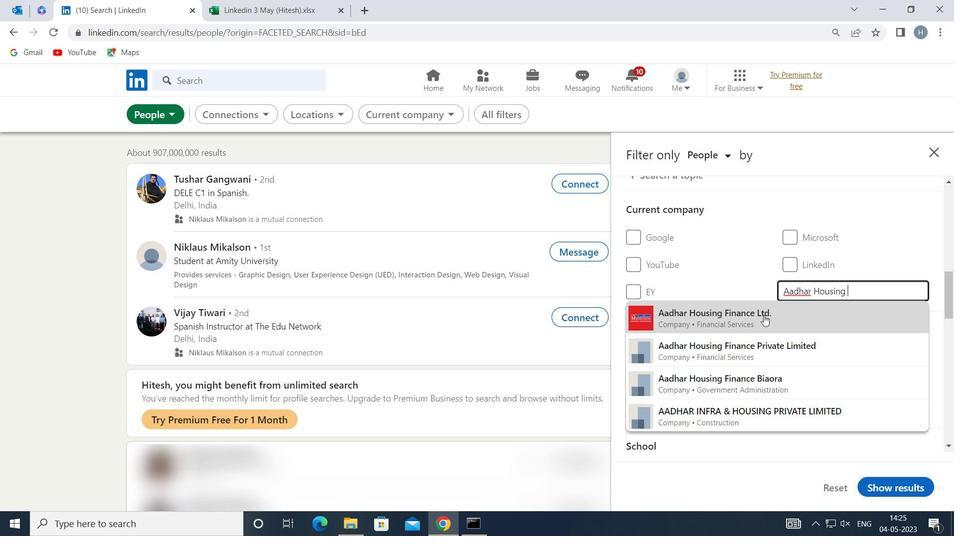 
Action: Mouse moved to (747, 303)
Screenshot: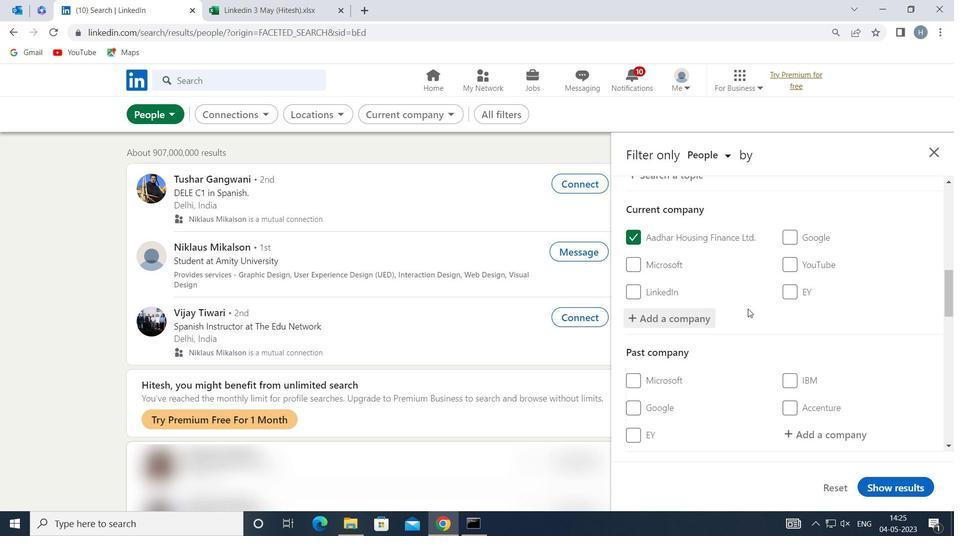 
Action: Mouse scrolled (747, 302) with delta (0, 0)
Screenshot: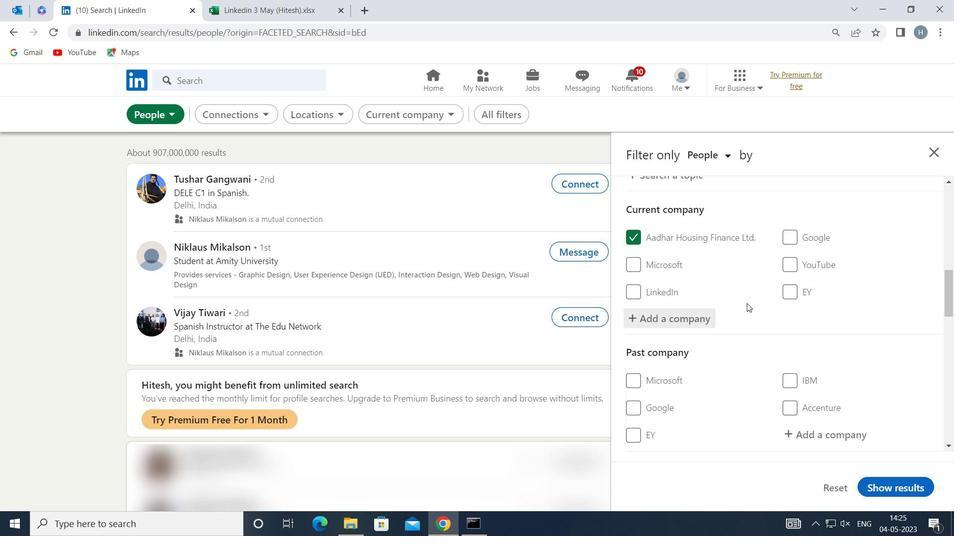 
Action: Mouse scrolled (747, 302) with delta (0, 0)
Screenshot: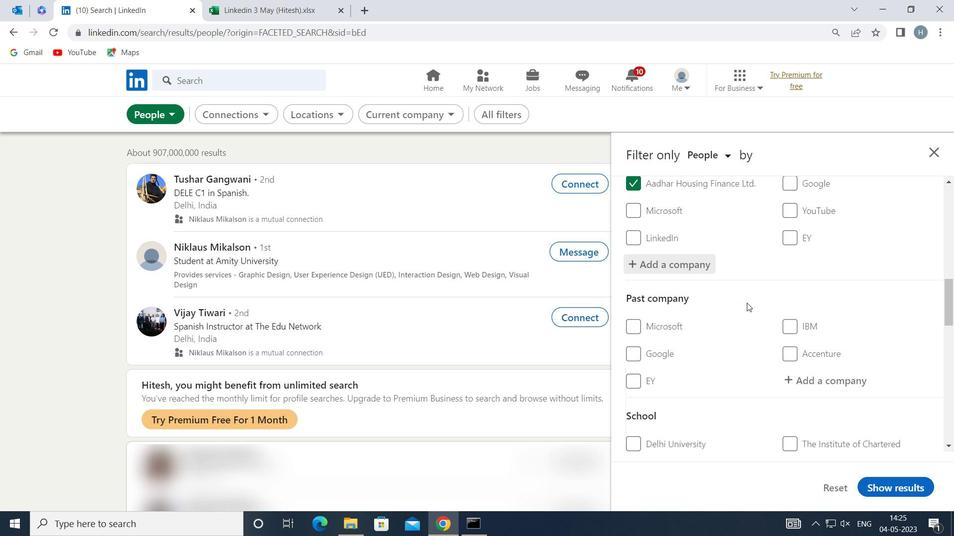 
Action: Mouse scrolled (747, 302) with delta (0, 0)
Screenshot: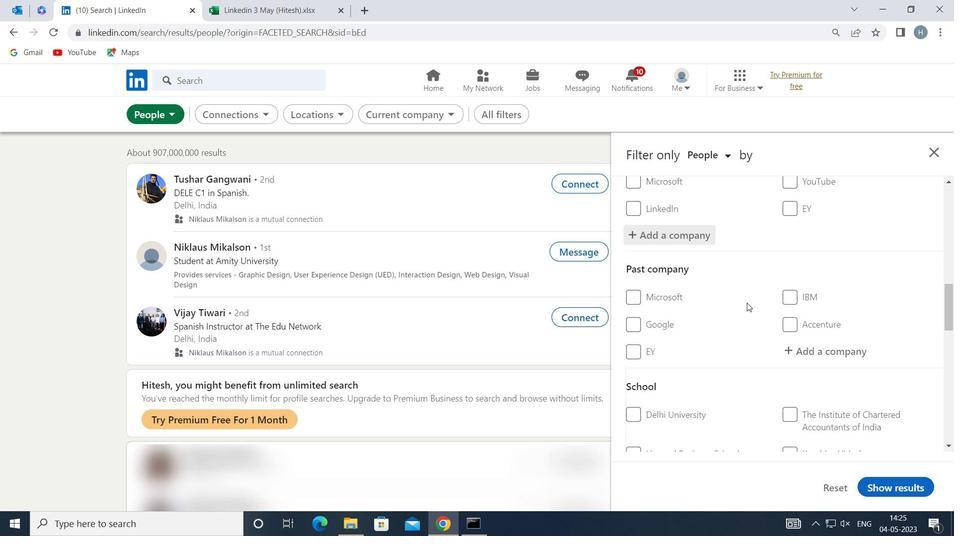 
Action: Mouse scrolled (747, 302) with delta (0, 0)
Screenshot: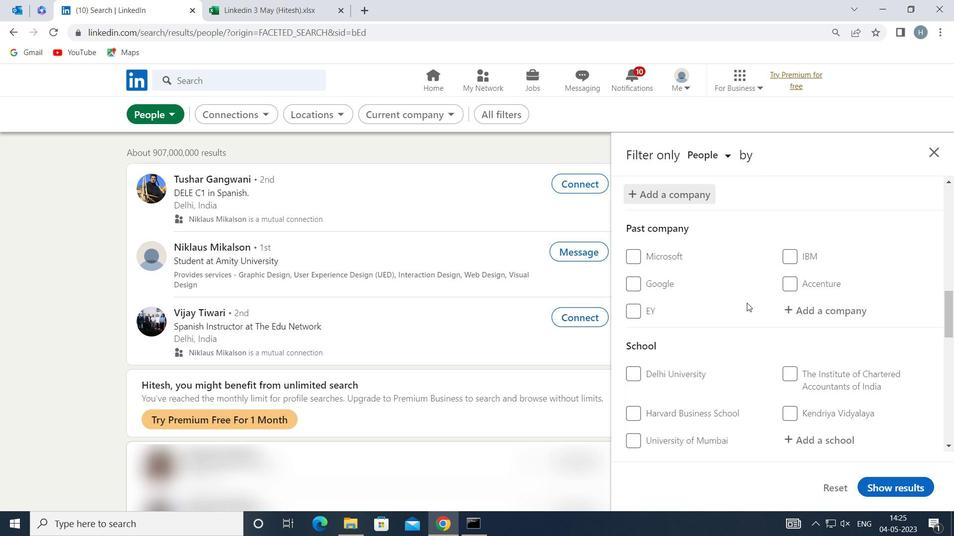 
Action: Mouse moved to (820, 316)
Screenshot: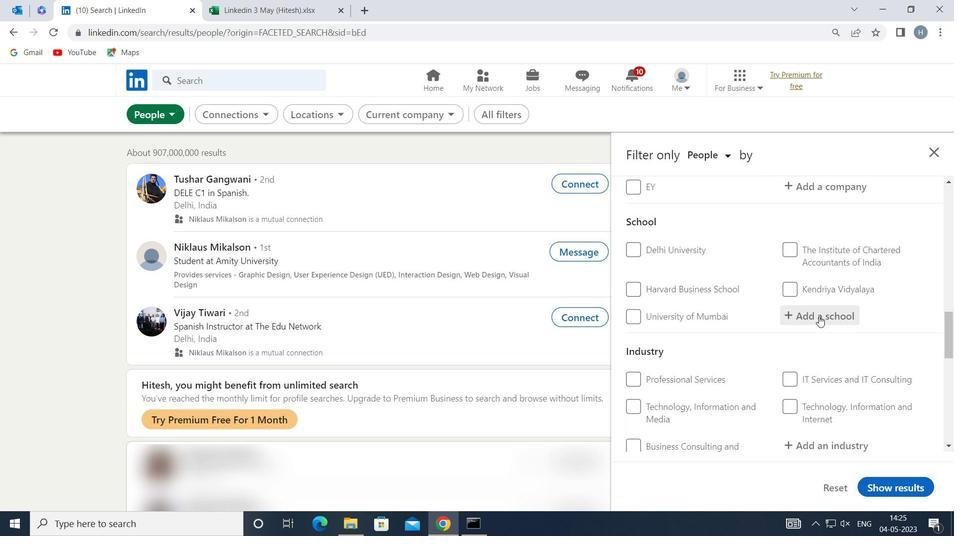 
Action: Mouse pressed left at (820, 316)
Screenshot: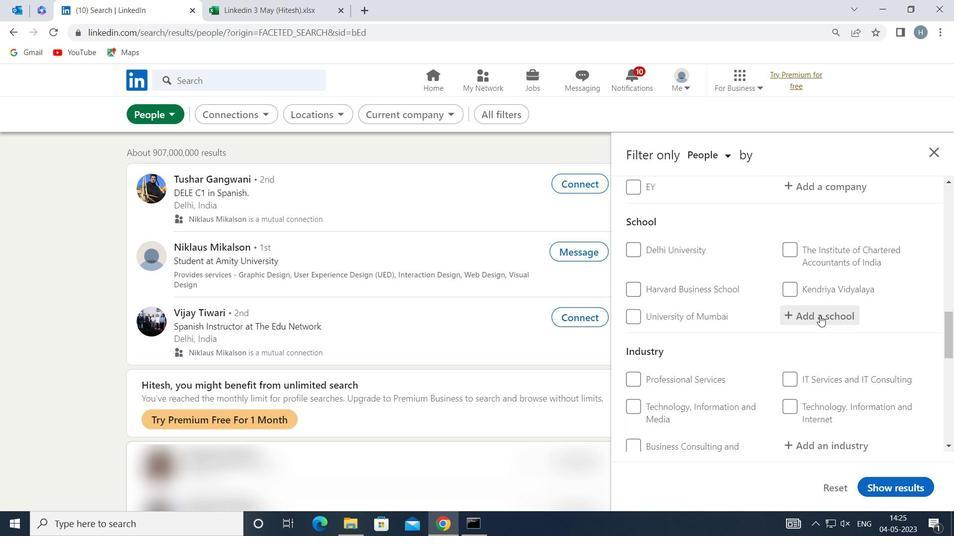 
Action: Key pressed <Key.shift>GOVERNMENT<Key.space><Key.shift>ENGINEERING<Key.space><Key.shift>COLLEGE
Screenshot: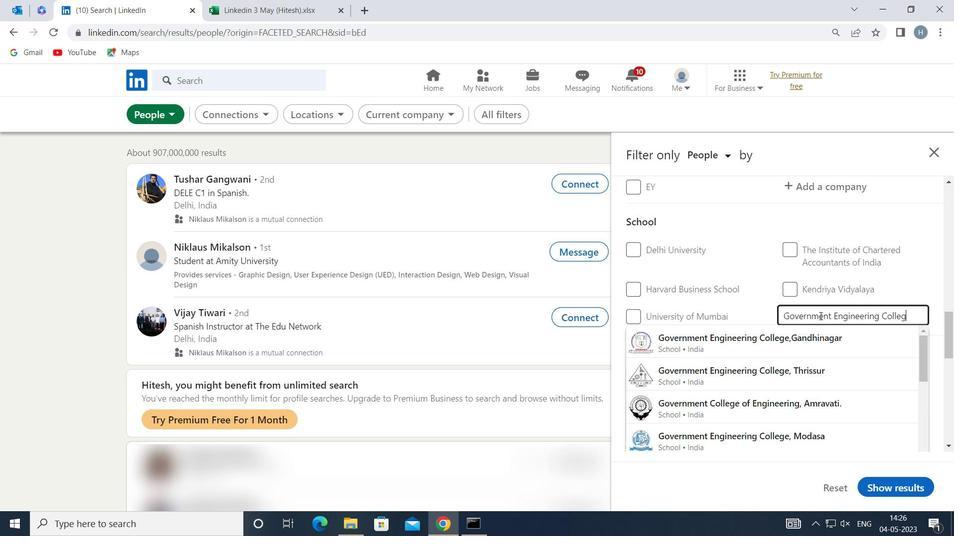 
Action: Mouse moved to (820, 316)
Screenshot: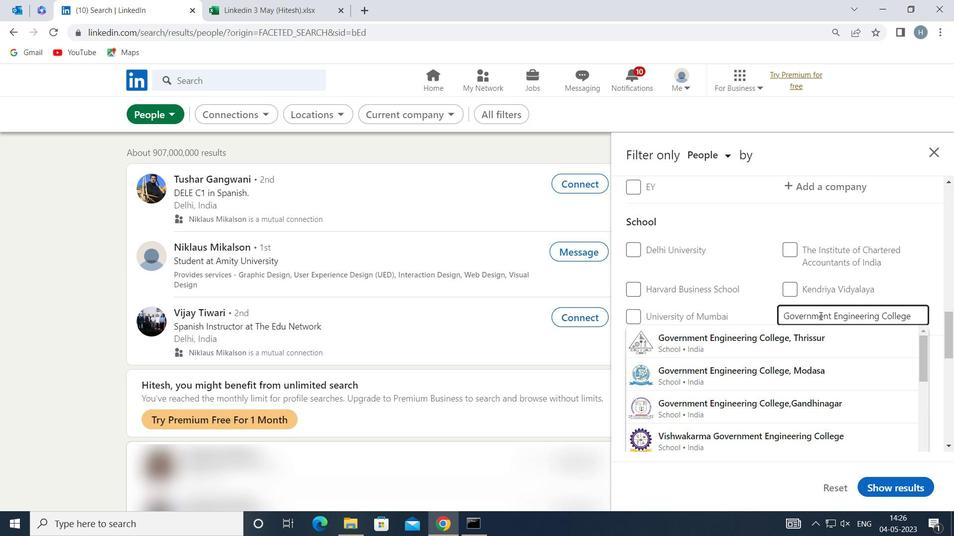 
Action: Key pressed <Key.space><Key.shift>B
Screenshot: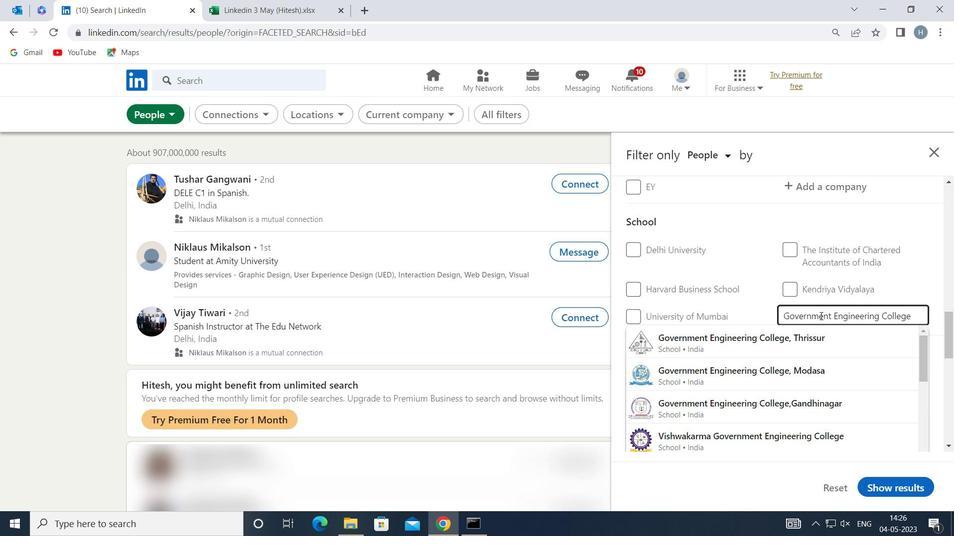 
Action: Mouse moved to (841, 441)
Screenshot: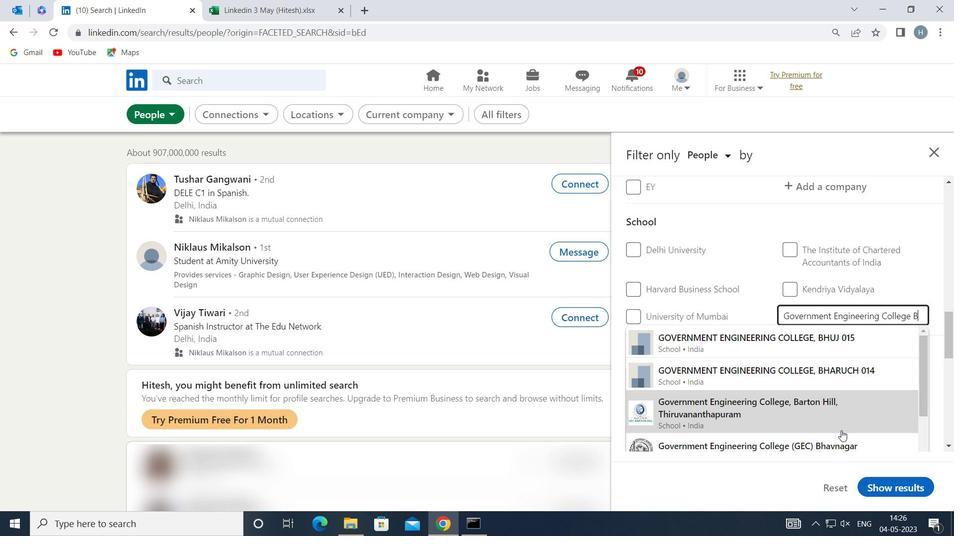 
Action: Mouse pressed left at (841, 441)
Screenshot: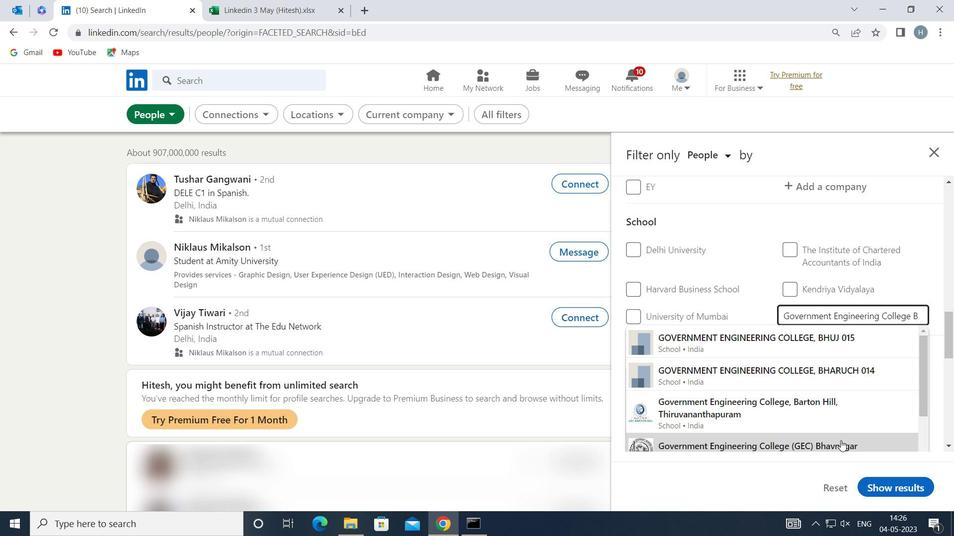 
Action: Mouse moved to (807, 282)
Screenshot: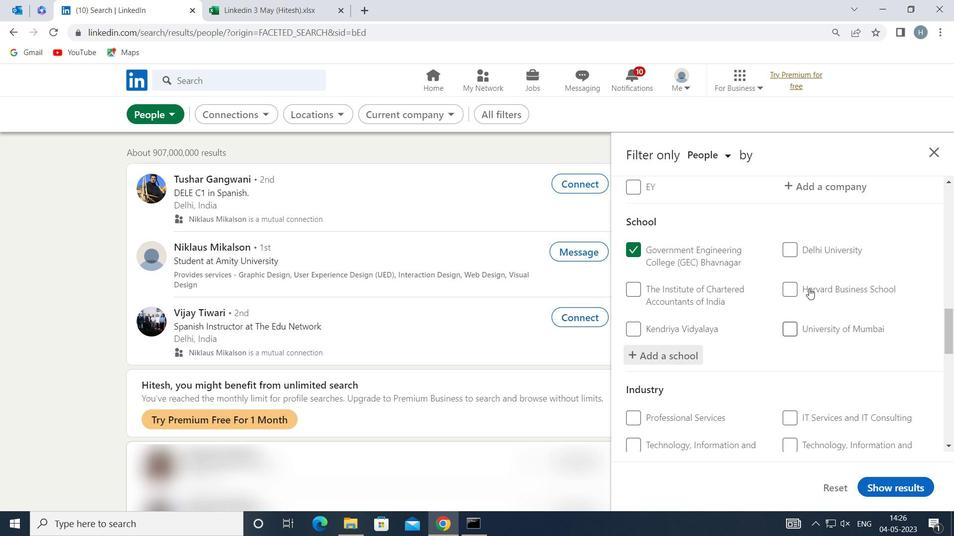 
Action: Mouse scrolled (807, 281) with delta (0, 0)
Screenshot: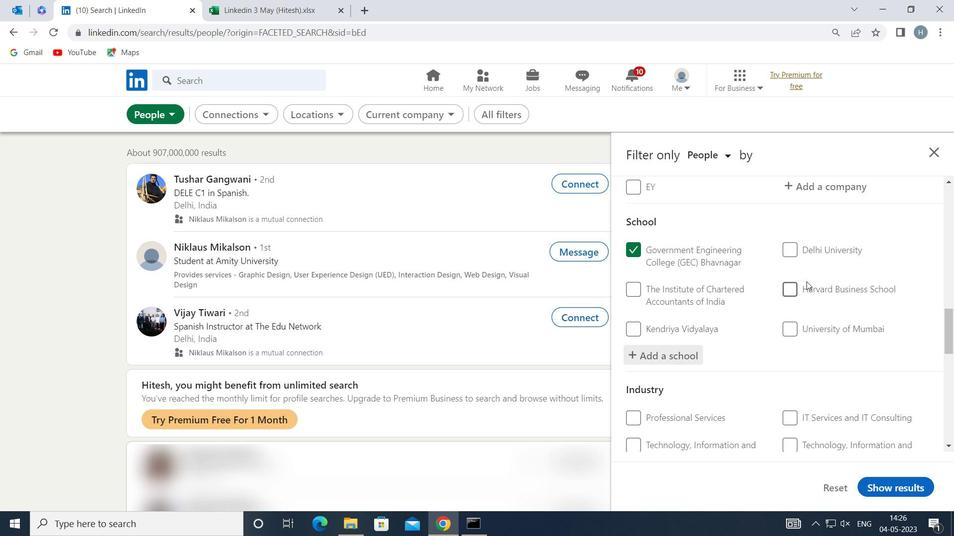 
Action: Mouse scrolled (807, 281) with delta (0, 0)
Screenshot: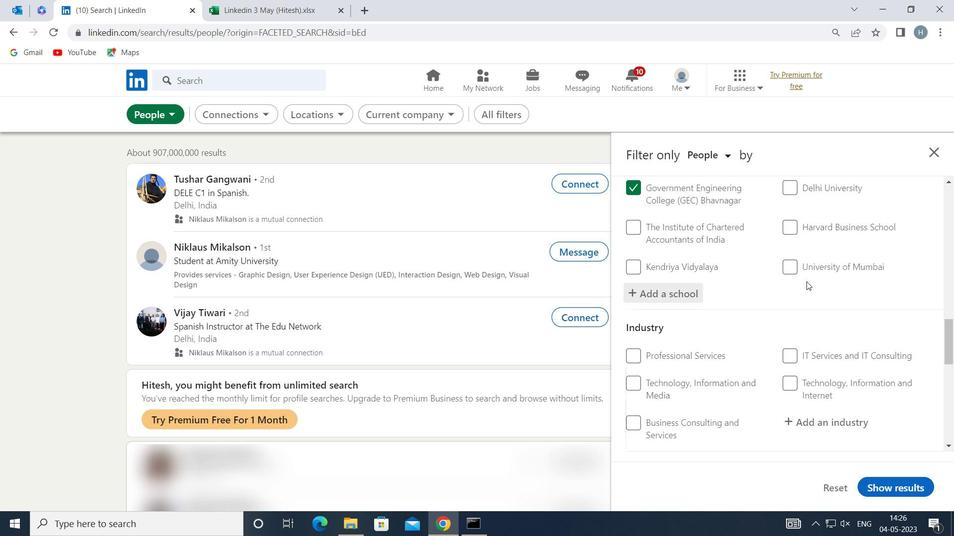 
Action: Mouse moved to (833, 357)
Screenshot: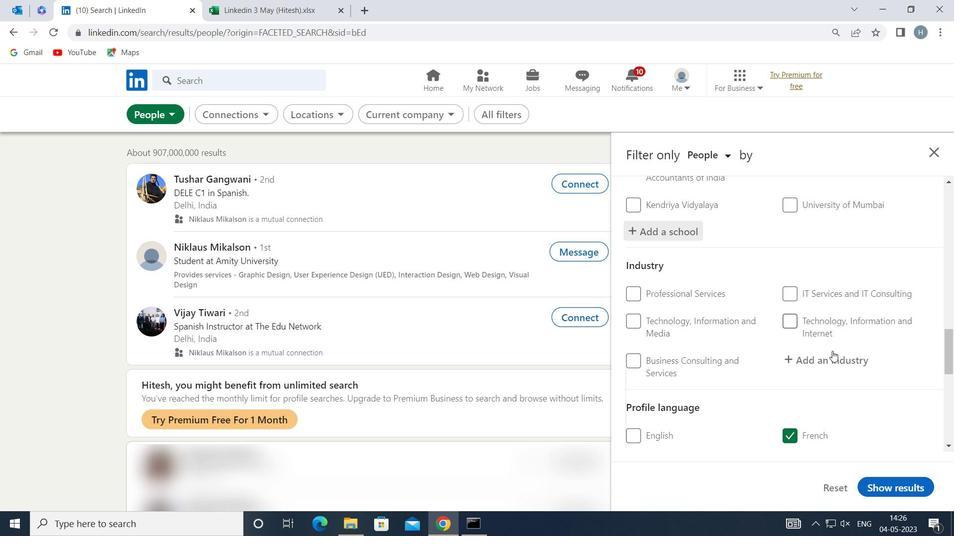 
Action: Mouse pressed left at (833, 357)
Screenshot: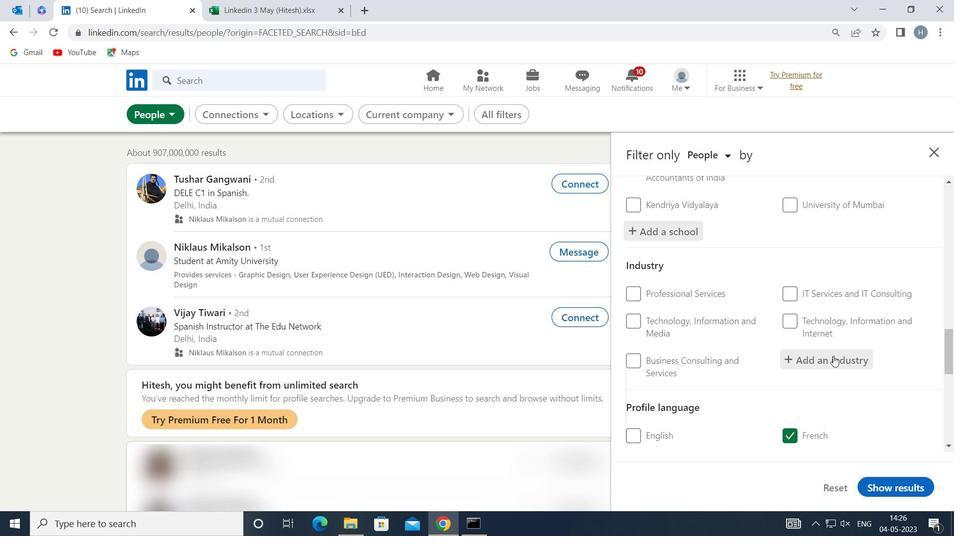 
Action: Key pressed <Key.shift><Key.shift><Key.shift><Key.shift><Key.shift><Key.shift><Key.shift>FISHERI
Screenshot: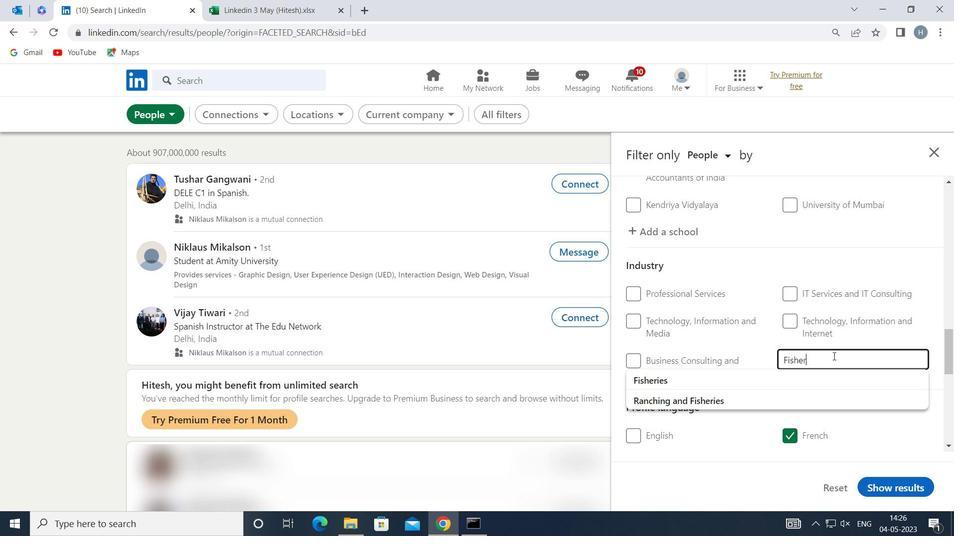 
Action: Mouse moved to (775, 379)
Screenshot: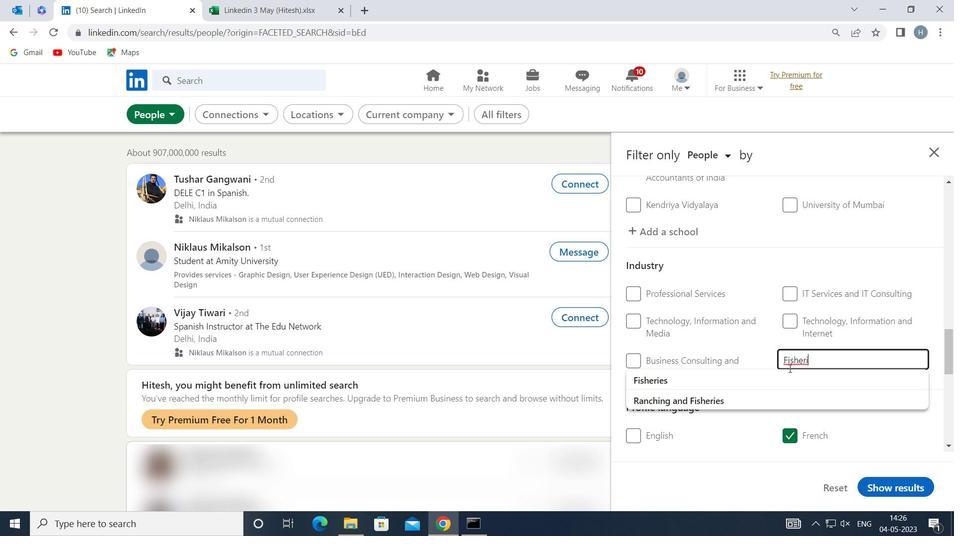 
Action: Mouse pressed left at (775, 379)
Screenshot: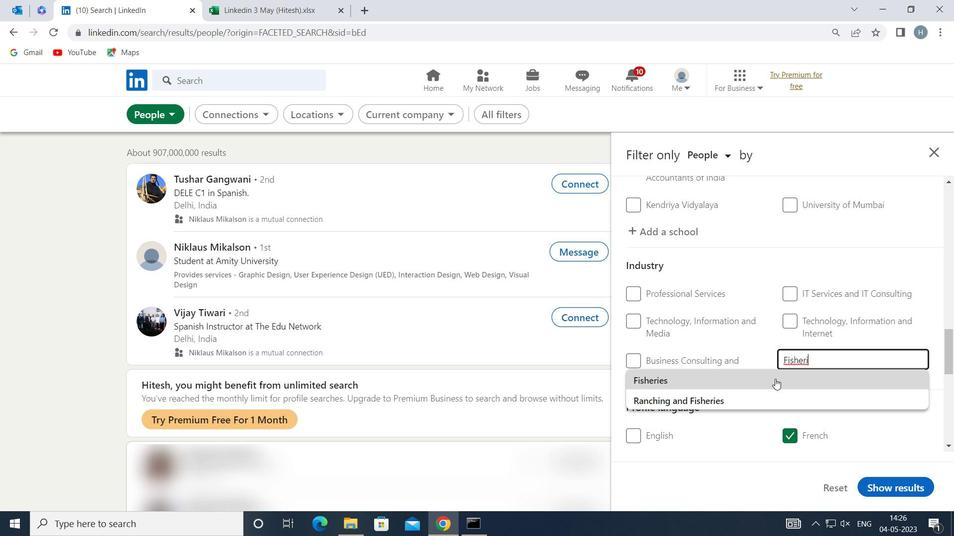 
Action: Mouse moved to (757, 361)
Screenshot: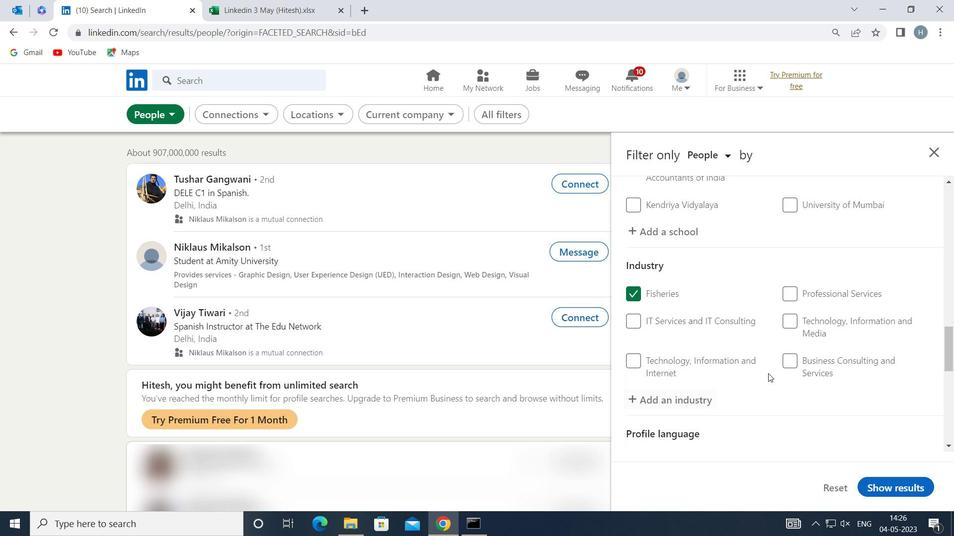 
Action: Mouse scrolled (757, 361) with delta (0, 0)
Screenshot: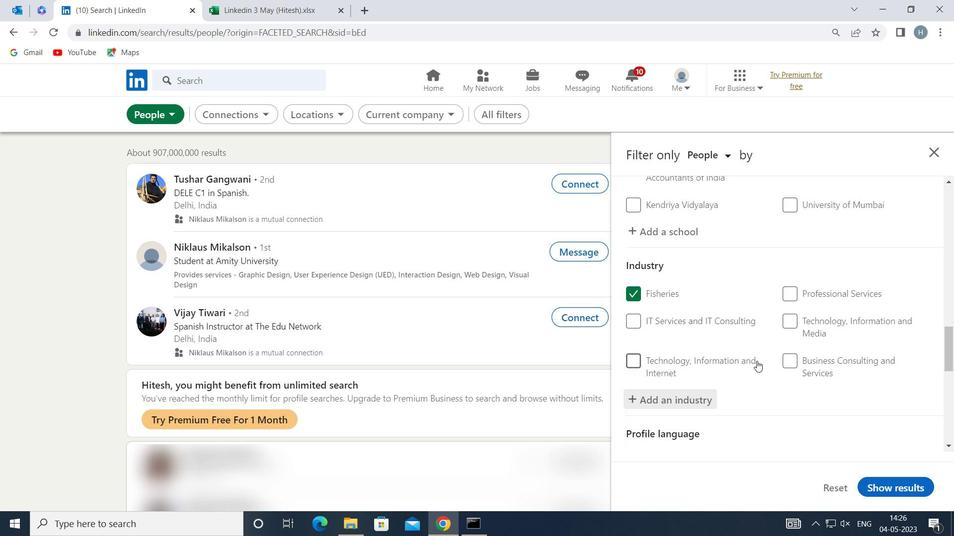 
Action: Mouse moved to (757, 361)
Screenshot: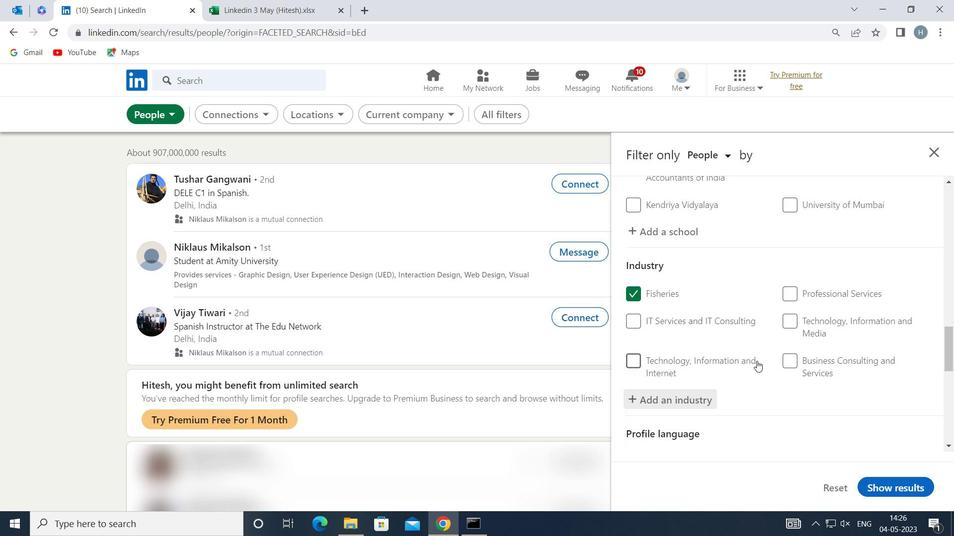 
Action: Mouse scrolled (757, 361) with delta (0, 0)
Screenshot: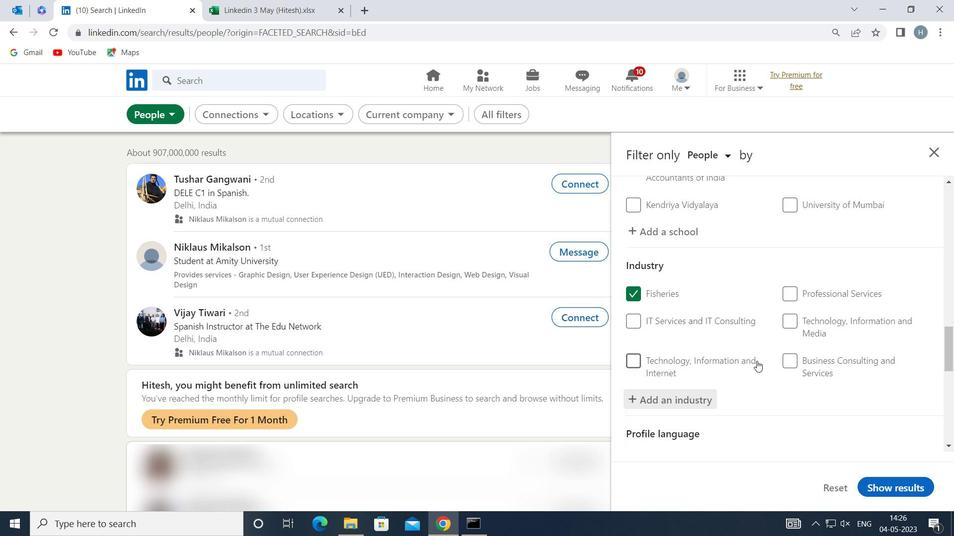
Action: Mouse moved to (762, 356)
Screenshot: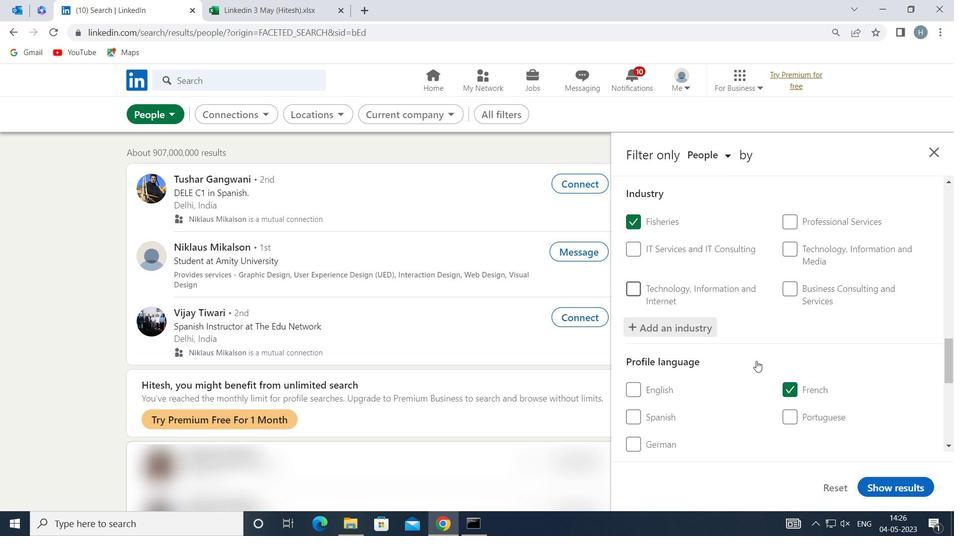 
Action: Mouse scrolled (762, 356) with delta (0, 0)
Screenshot: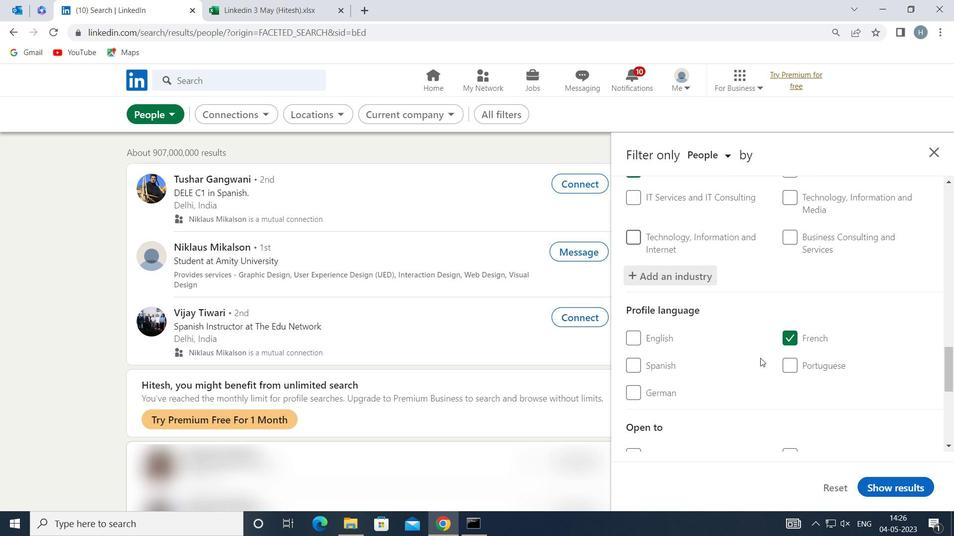 
Action: Mouse scrolled (762, 356) with delta (0, 0)
Screenshot: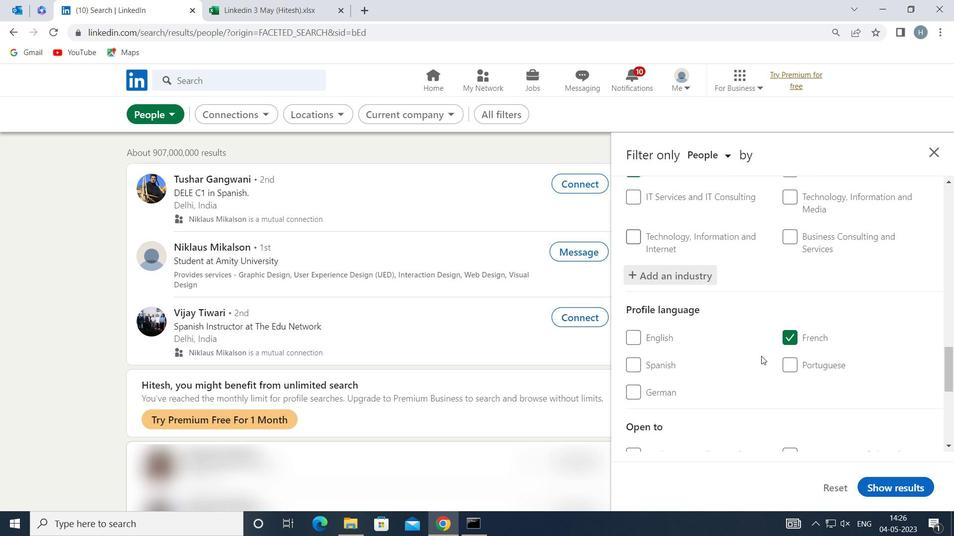 
Action: Mouse scrolled (762, 356) with delta (0, 0)
Screenshot: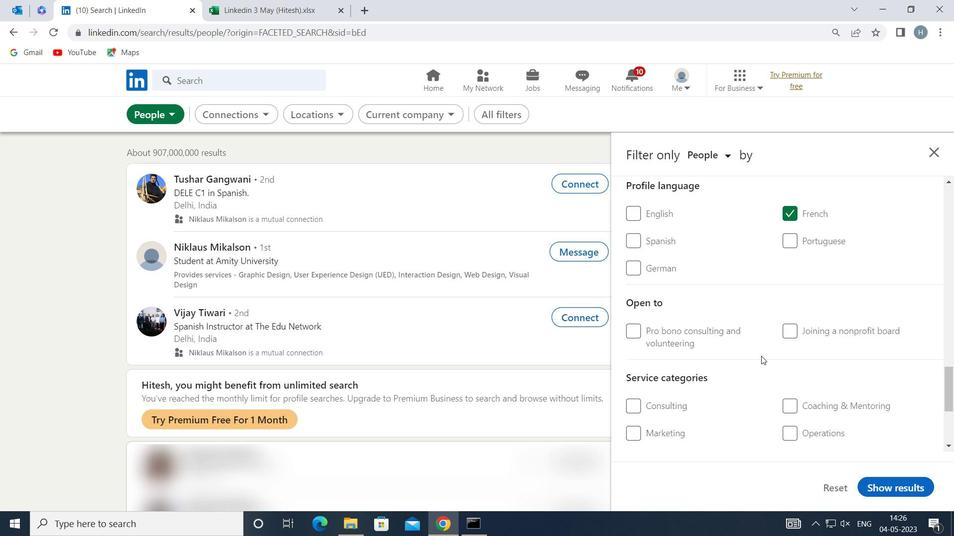 
Action: Mouse moved to (762, 354)
Screenshot: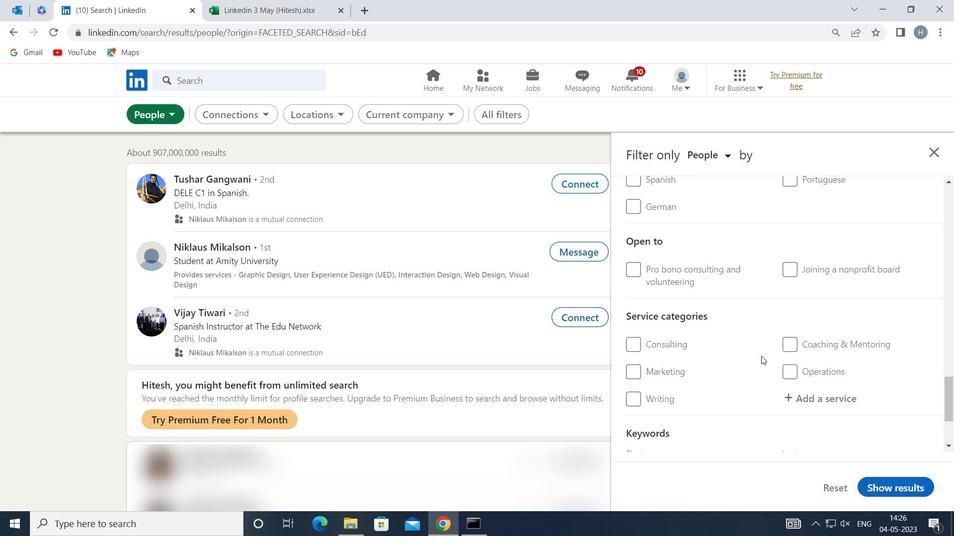 
Action: Mouse scrolled (762, 353) with delta (0, 0)
Screenshot: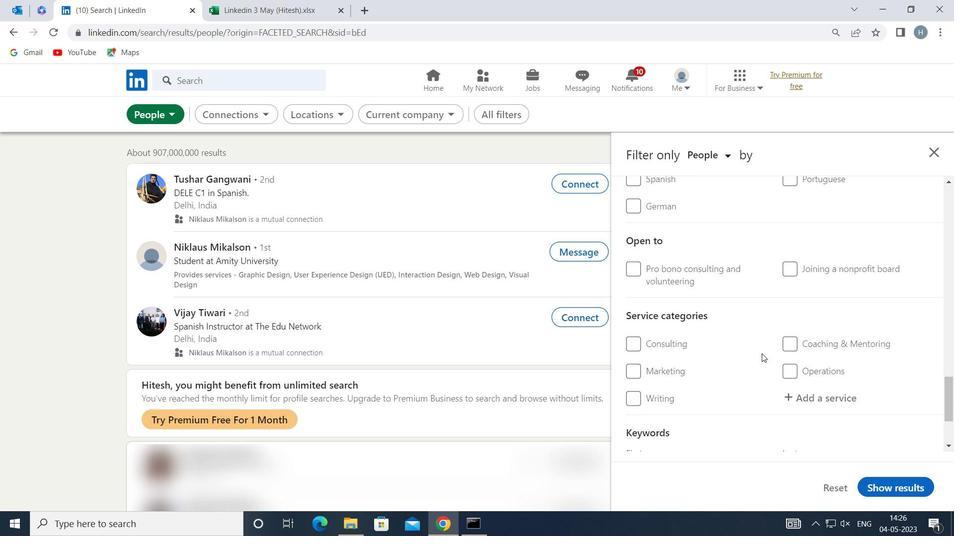 
Action: Mouse moved to (836, 333)
Screenshot: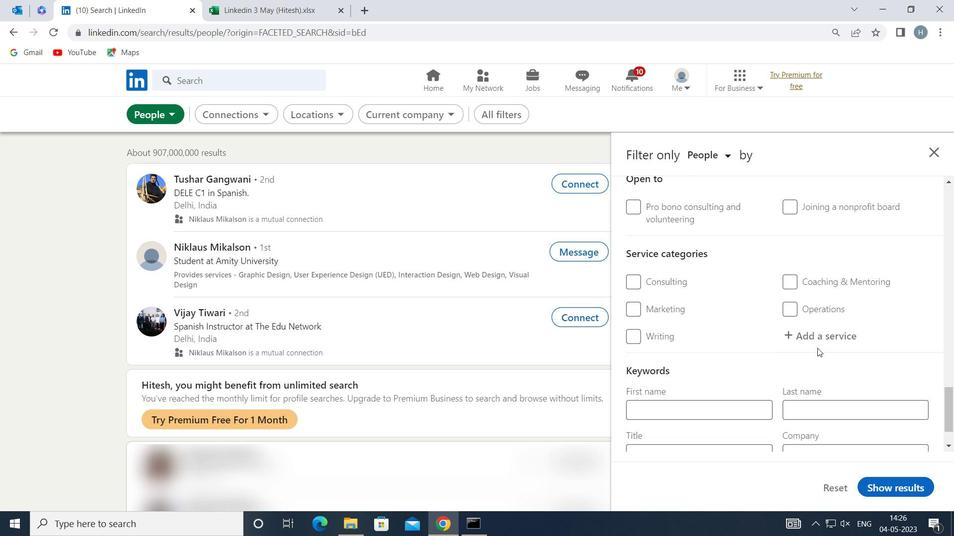 
Action: Mouse pressed left at (836, 333)
Screenshot: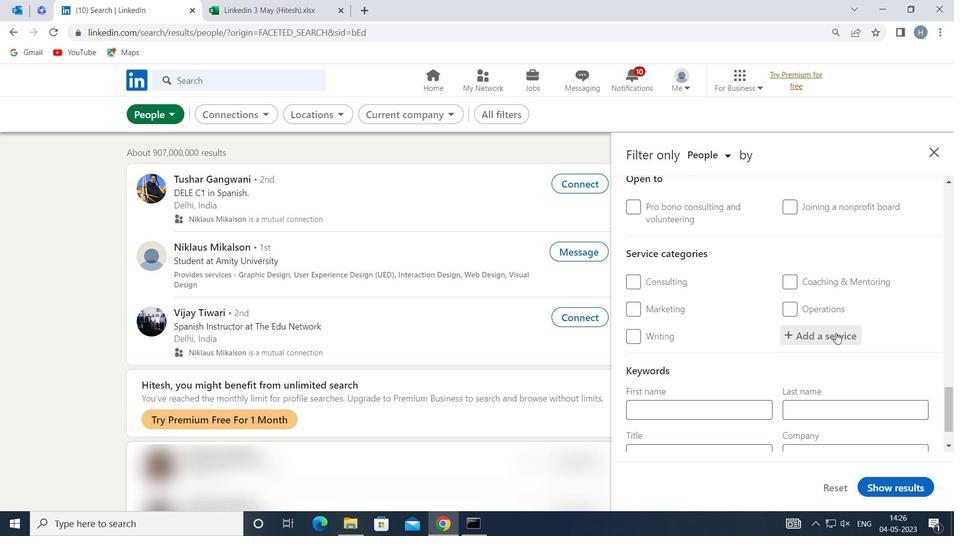 
Action: Key pressed <Key.shift>INFORMATION<Key.space><Key.shift>MANAGEMENT
Screenshot: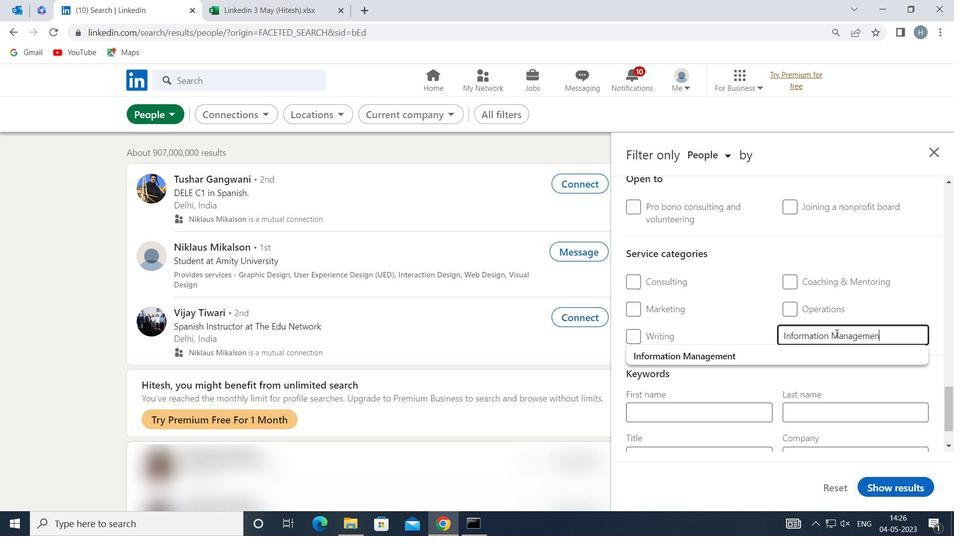 
Action: Mouse moved to (769, 354)
Screenshot: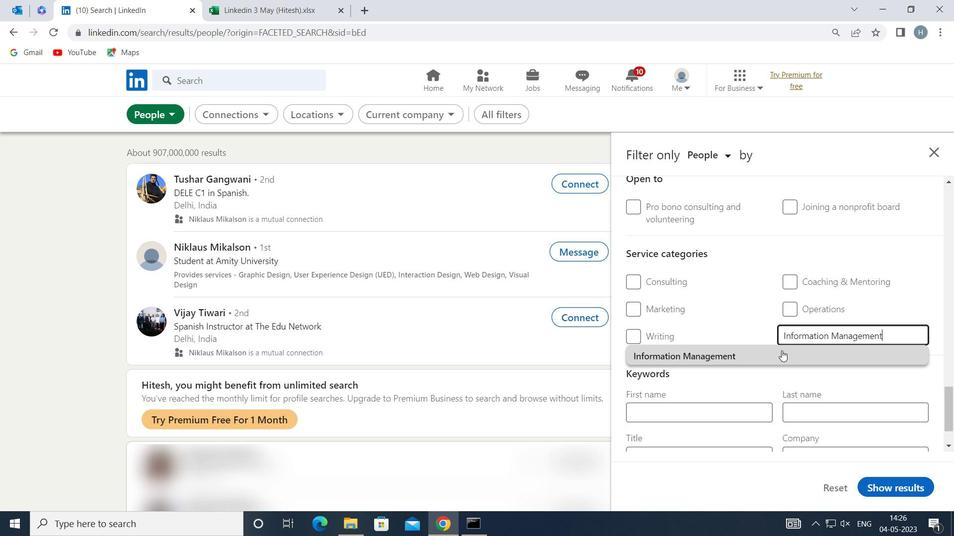 
Action: Mouse pressed left at (769, 354)
Screenshot: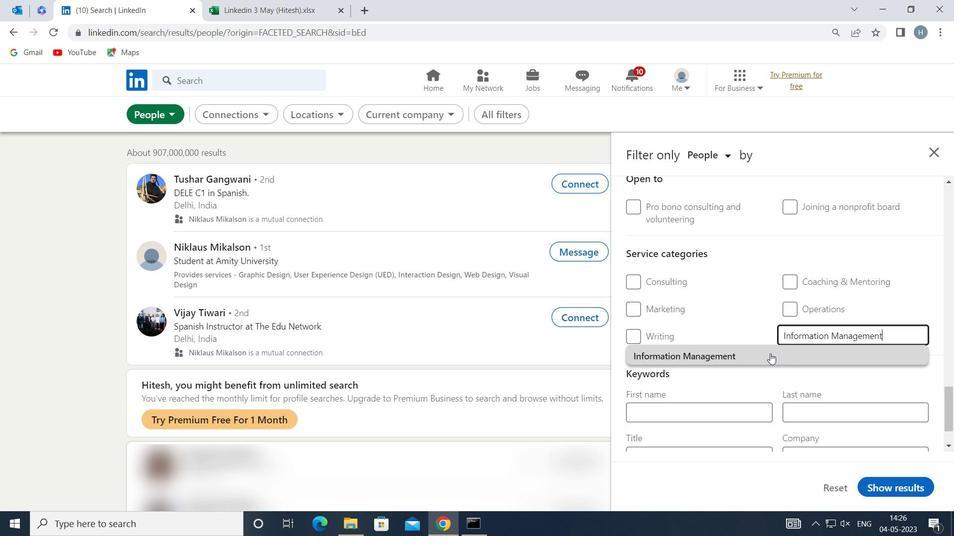 
Action: Mouse moved to (749, 353)
Screenshot: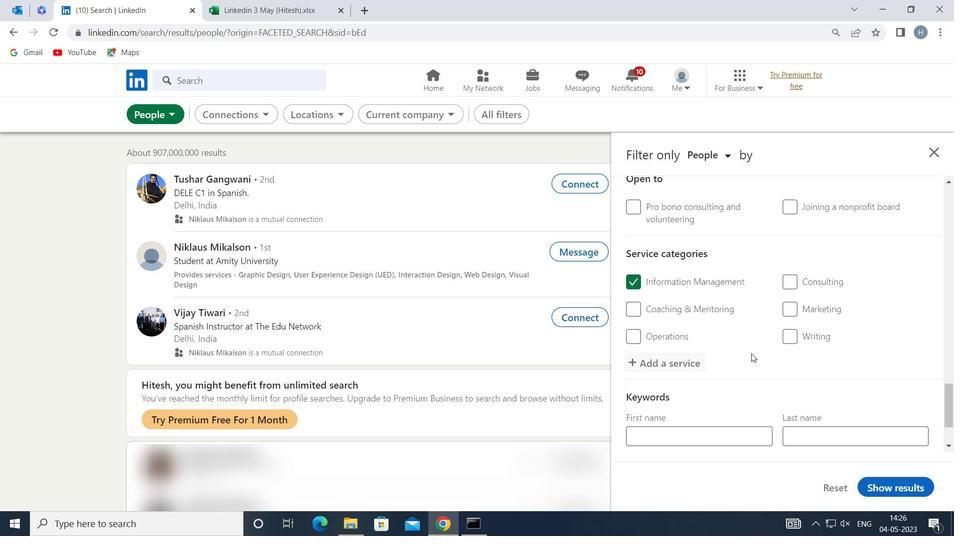 
Action: Mouse scrolled (749, 352) with delta (0, 0)
Screenshot: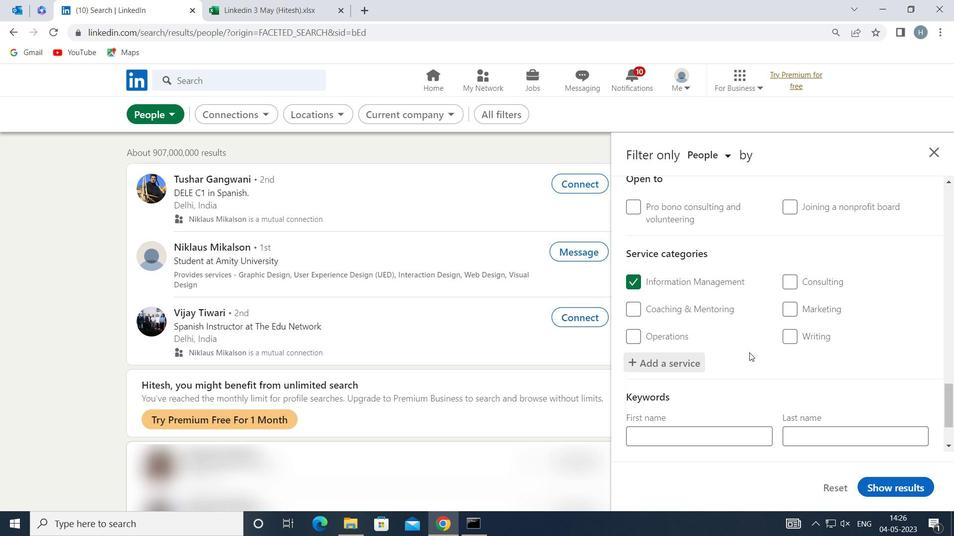 
Action: Mouse scrolled (749, 352) with delta (0, 0)
Screenshot: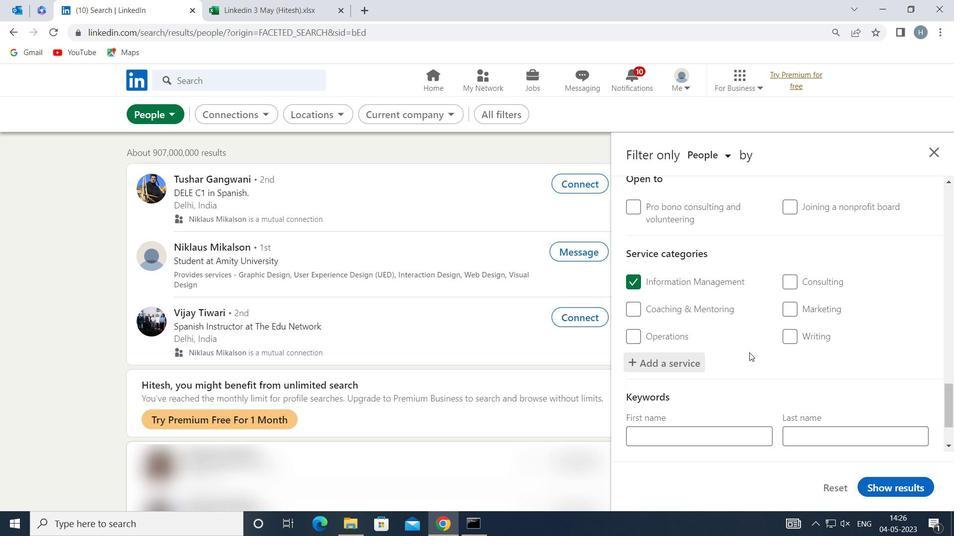
Action: Mouse moved to (751, 349)
Screenshot: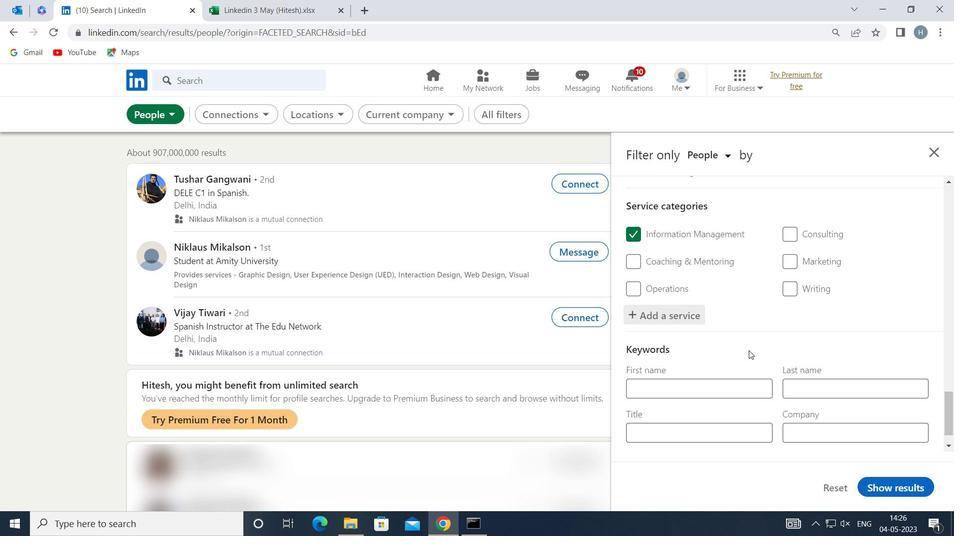 
Action: Mouse scrolled (751, 348) with delta (0, 0)
Screenshot: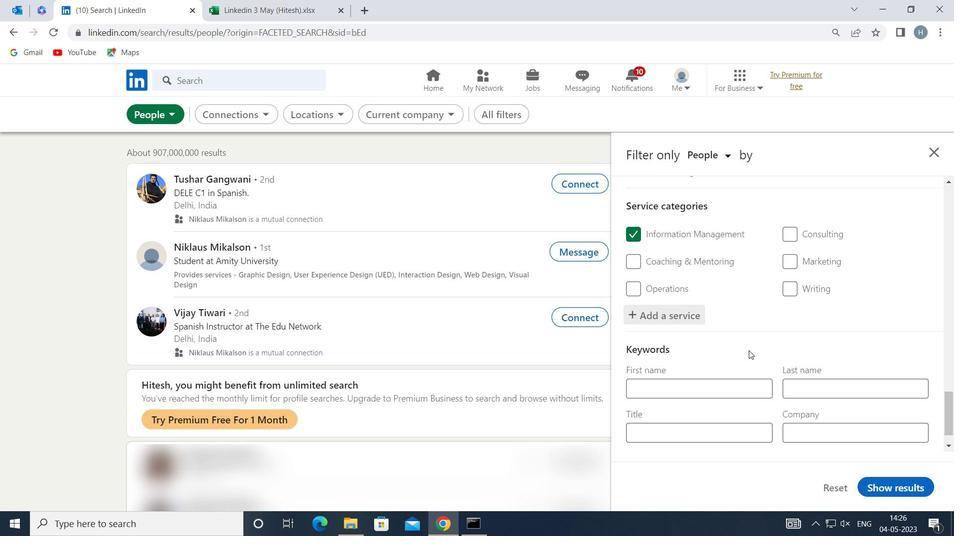 
Action: Mouse scrolled (751, 348) with delta (0, 0)
Screenshot: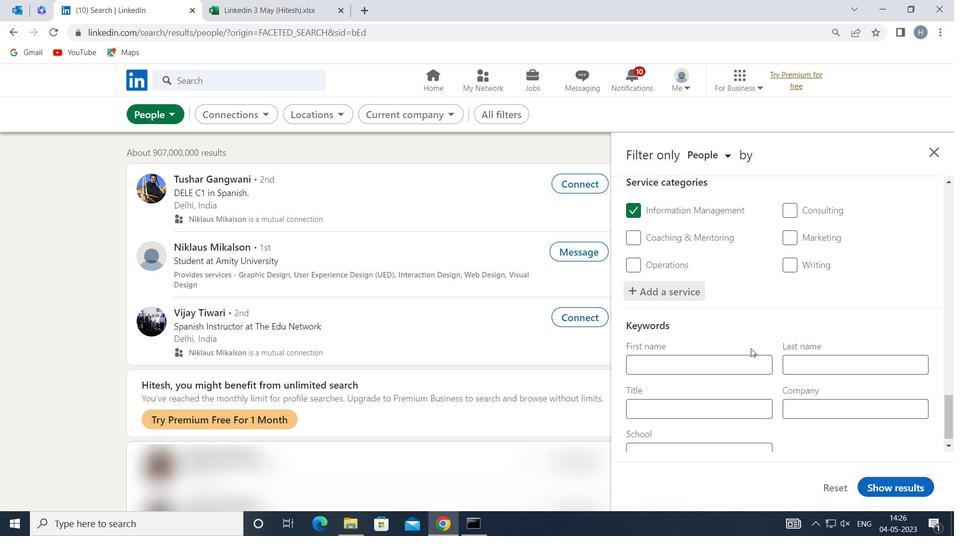 
Action: Mouse moved to (743, 393)
Screenshot: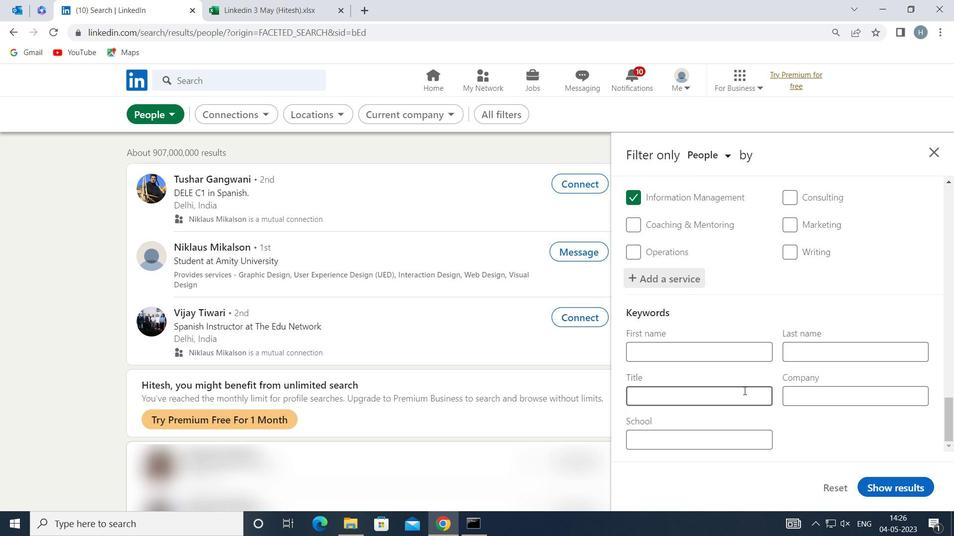 
Action: Mouse pressed left at (743, 393)
Screenshot: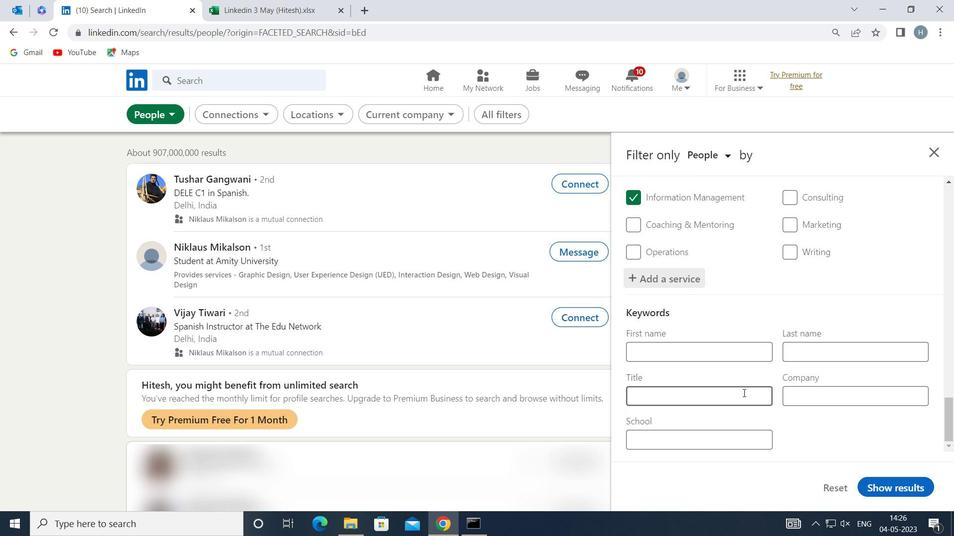 
Action: Mouse moved to (743, 393)
Screenshot: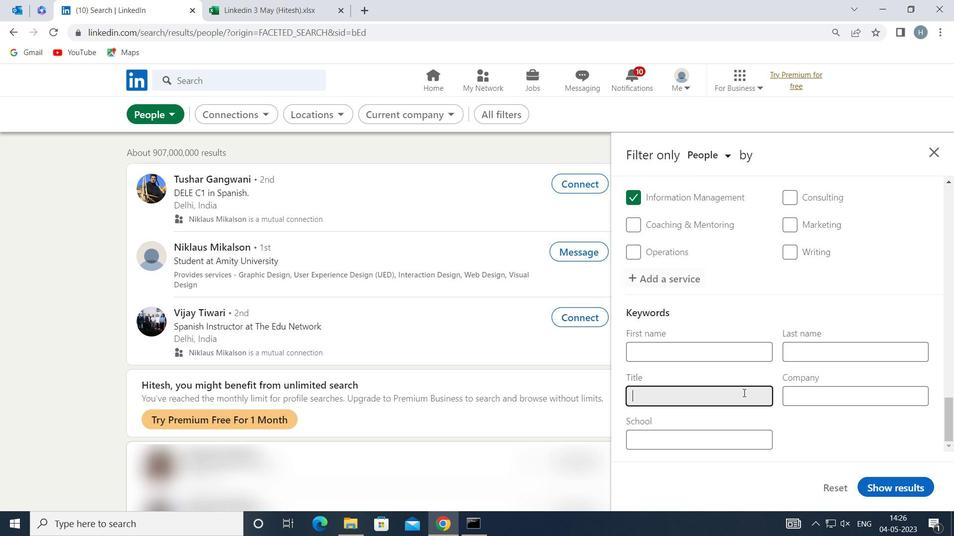 
Action: Key pressed <Key.shift>CHIEF<Key.space><Key.shift>PEOPLE<Key.space><Key.shift>OFFICER
Screenshot: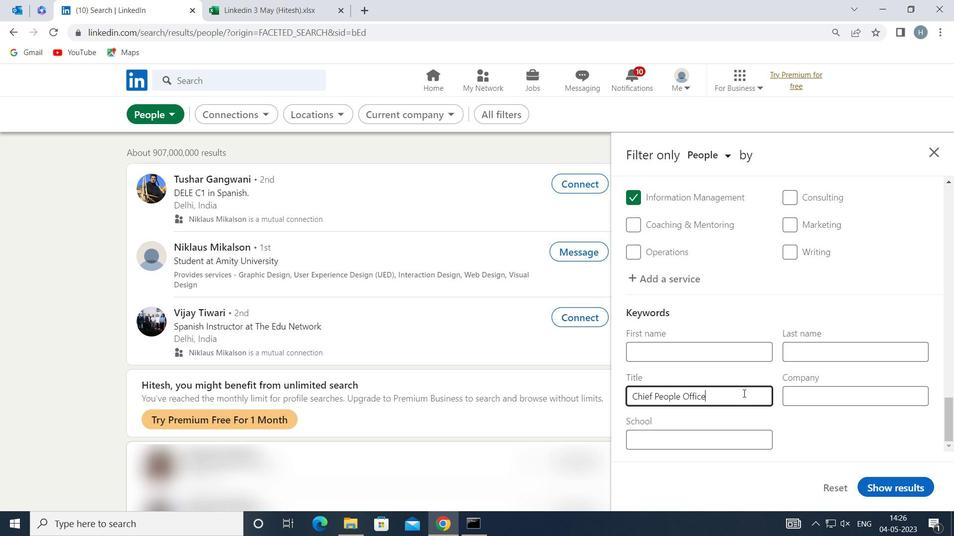 
Action: Mouse moved to (899, 487)
Screenshot: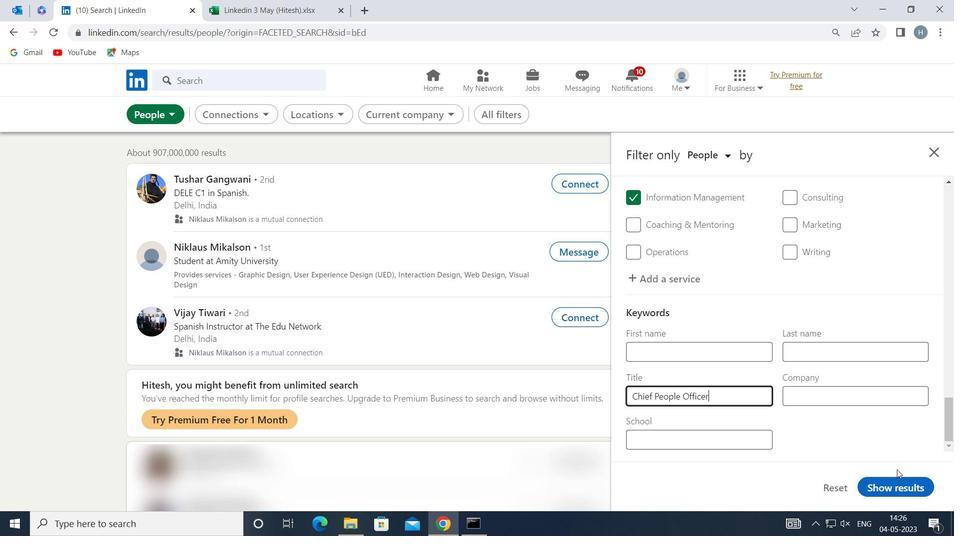 
Action: Mouse pressed left at (899, 487)
Screenshot: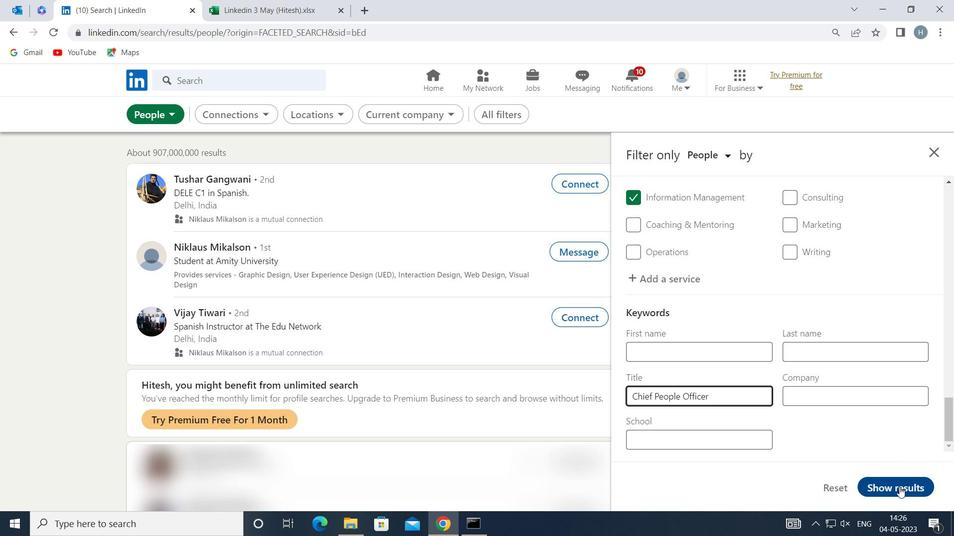 
Action: Mouse moved to (523, 171)
Screenshot: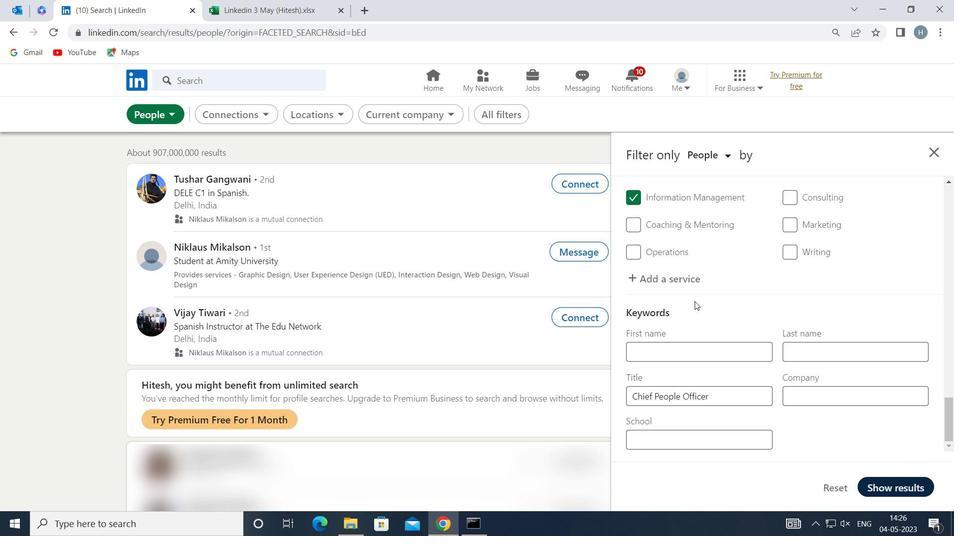 
